 Task: Select Gifts. Add to cart, from Office Depot OfficeMax_x000D_
 for 3194 Cheshire Road, Bridgeport, Connecticut 06604, Cell Number 203-362-4243, following items : JBL TUNE 510BT On-Ear Wireless Headphones, BLK [SKU:7677482]_x000D_
 - 1, Hydragear 25 oz Roast Mug Large Navy [SKU:7893530]_x000D_
 - 1, Manna 22 oz Navigator Water Bottle Marble Pink [SKU:9300561]_x000D_
 - 1, Skullcandy True Wireless Earbuds Light Grey & Blue [SKU:7685499]_x000D_
 - 1, JLab® Audio Studio On-Ear Headphones, BLK, HASTUDIORBLK4 [SKU:9306951]_x000D_
 - 1
Action: Mouse moved to (756, 87)
Screenshot: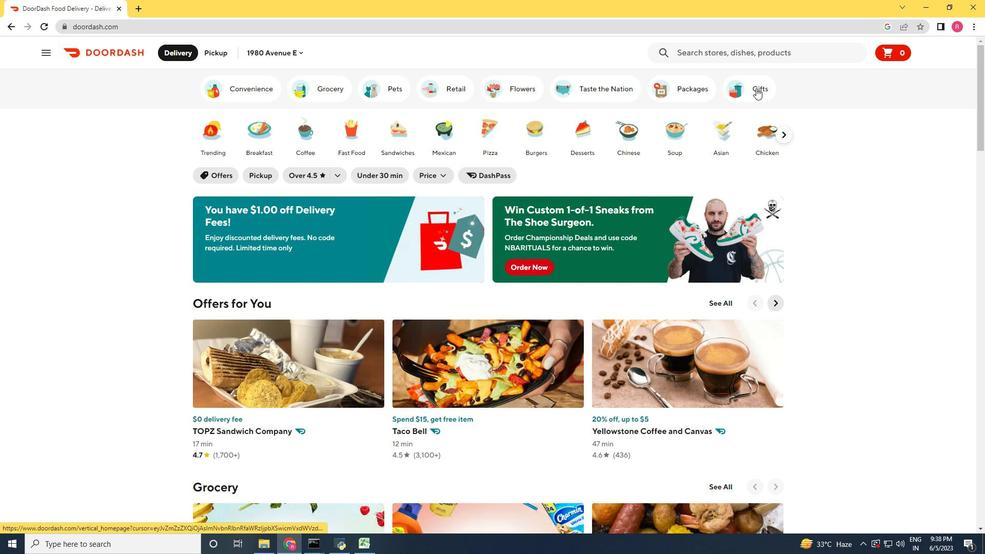 
Action: Mouse pressed left at (756, 87)
Screenshot: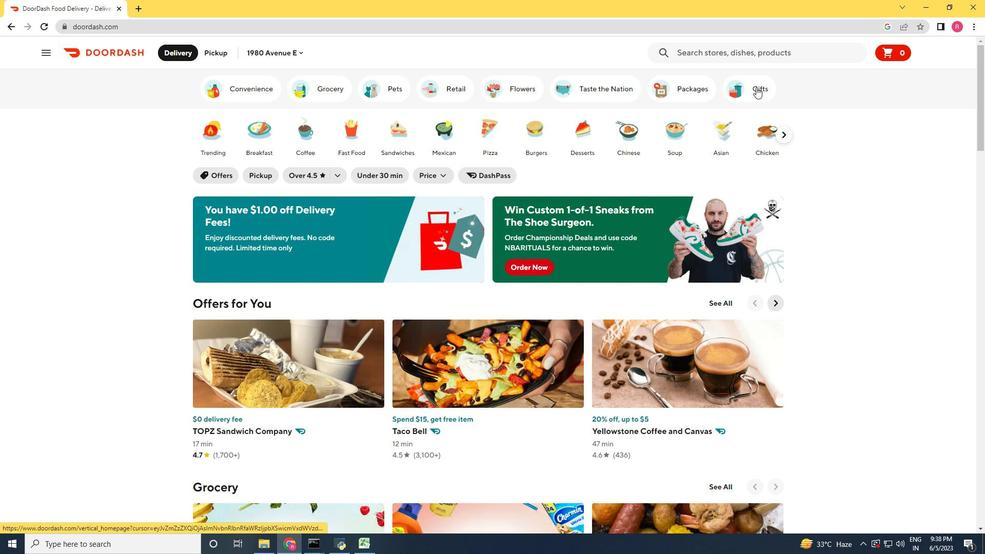 
Action: Mouse moved to (701, 52)
Screenshot: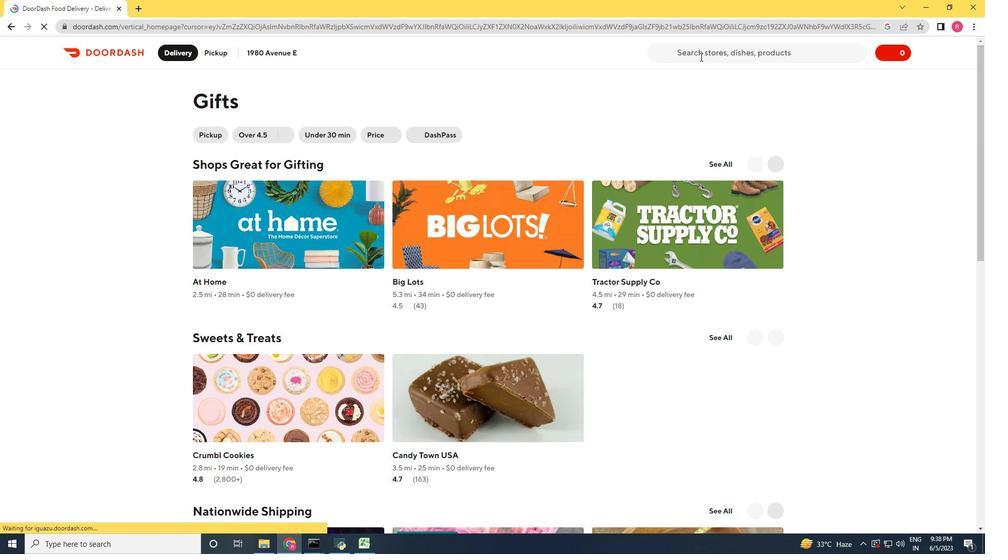 
Action: Mouse pressed left at (701, 52)
Screenshot: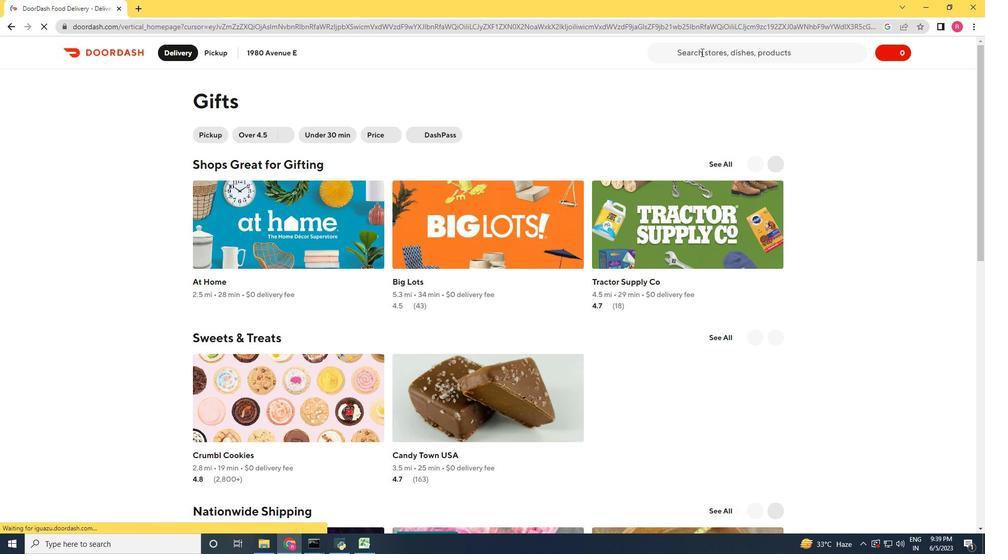 
Action: Mouse moved to (720, 103)
Screenshot: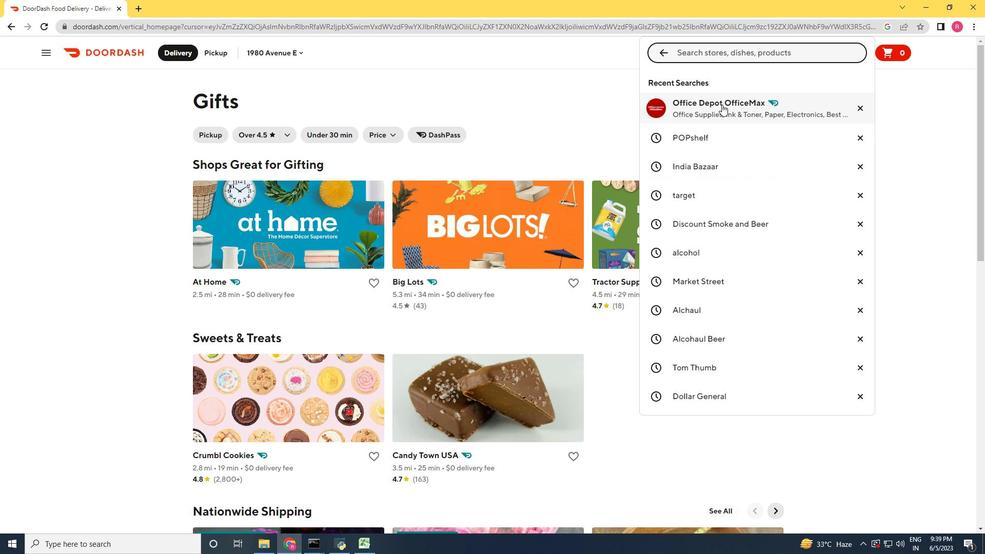 
Action: Mouse pressed left at (720, 103)
Screenshot: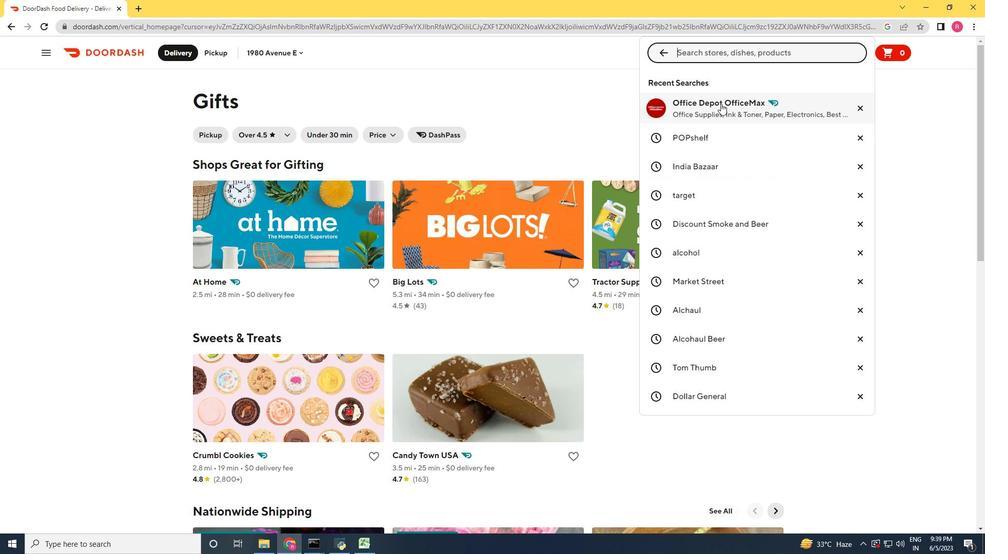 
Action: Mouse moved to (364, 94)
Screenshot: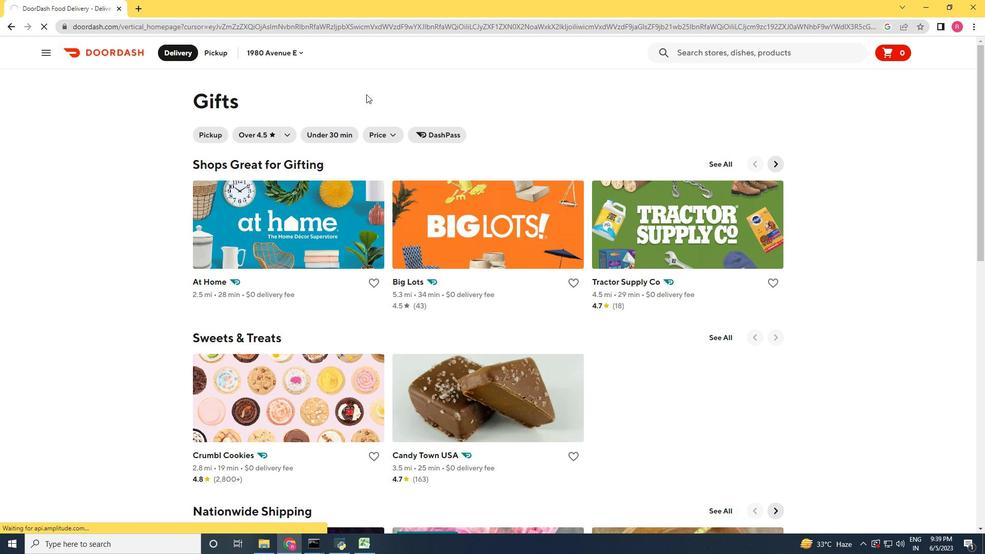 
Action: Mouse scrolled (364, 95) with delta (0, 0)
Screenshot: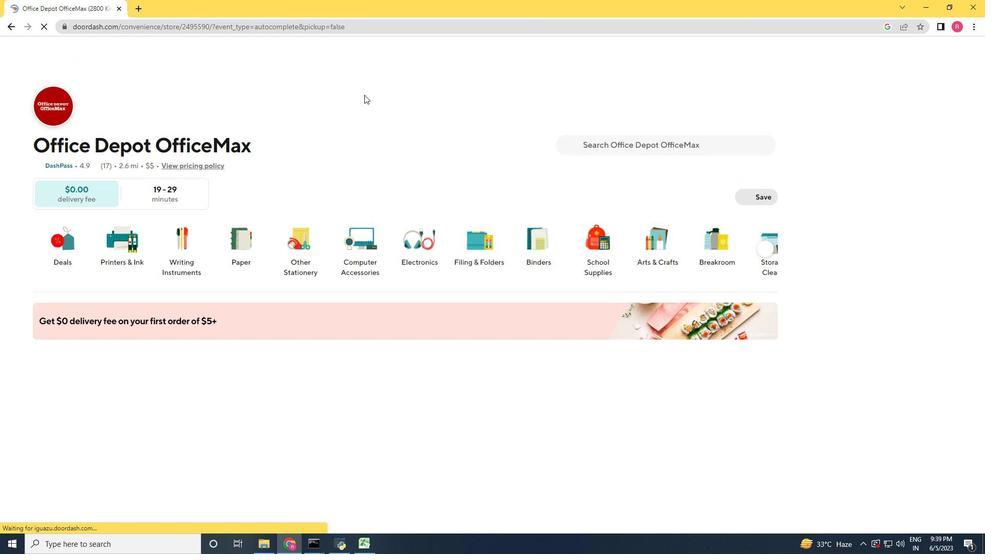 
Action: Mouse scrolled (364, 95) with delta (0, 0)
Screenshot: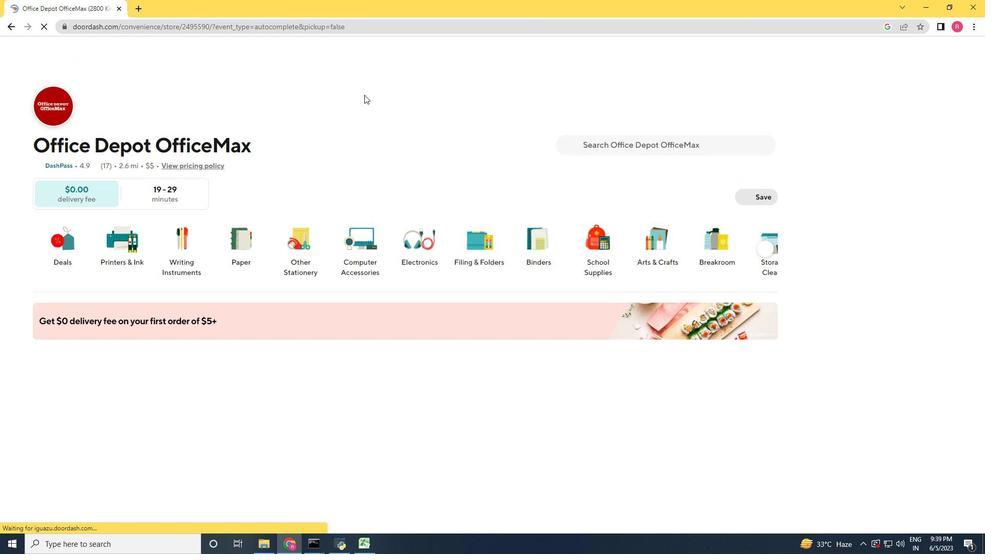 
Action: Mouse scrolled (364, 95) with delta (0, 0)
Screenshot: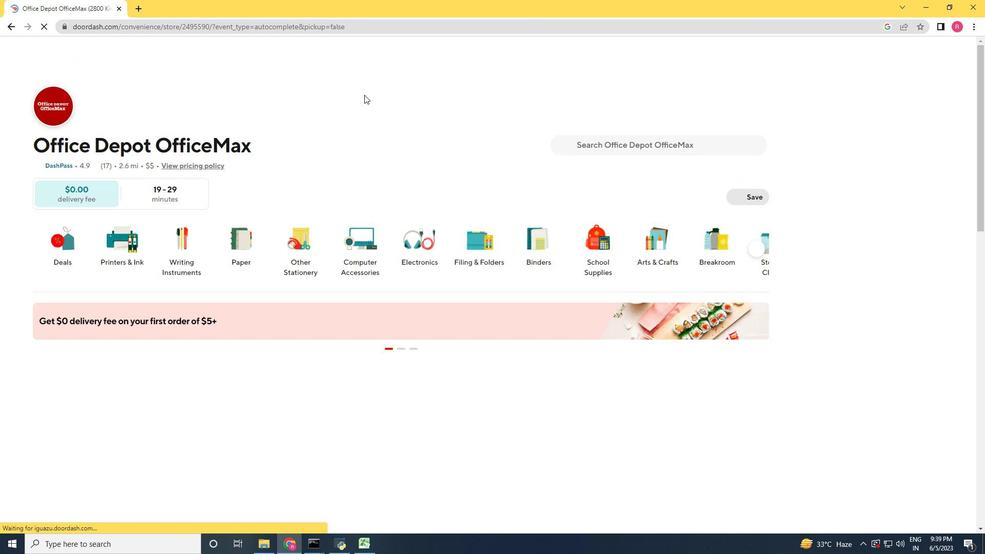 
Action: Mouse scrolled (364, 95) with delta (0, 0)
Screenshot: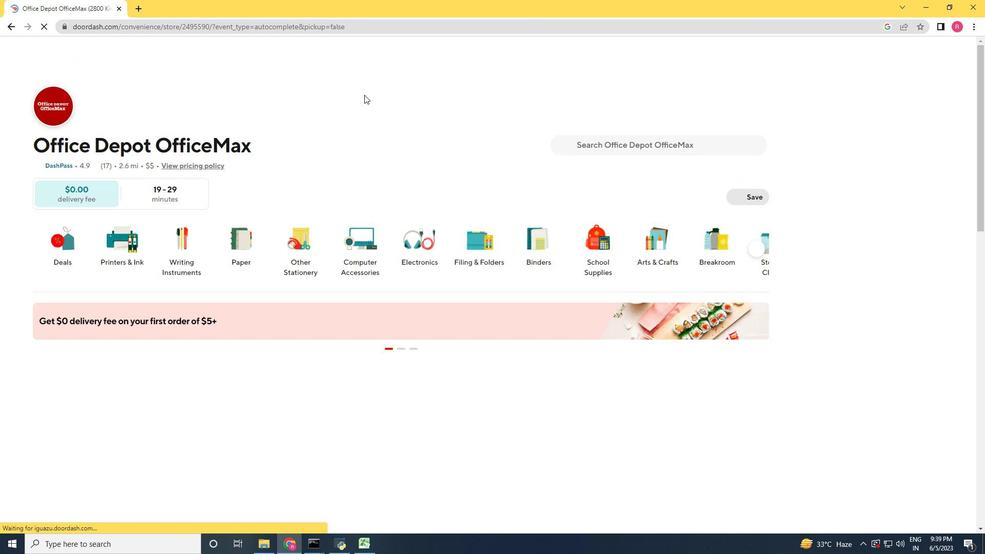 
Action: Mouse scrolled (364, 95) with delta (0, 0)
Screenshot: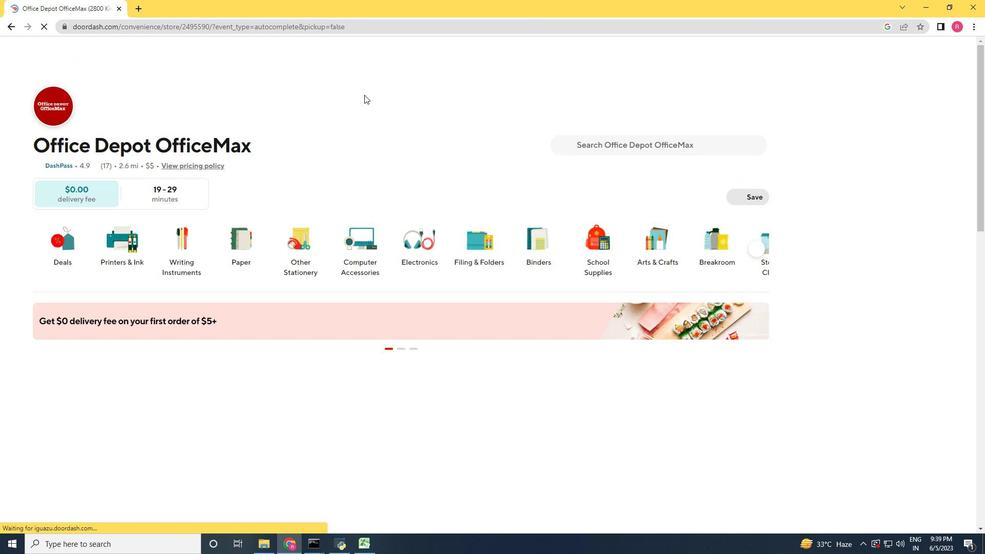 
Action: Mouse scrolled (364, 95) with delta (0, 0)
Screenshot: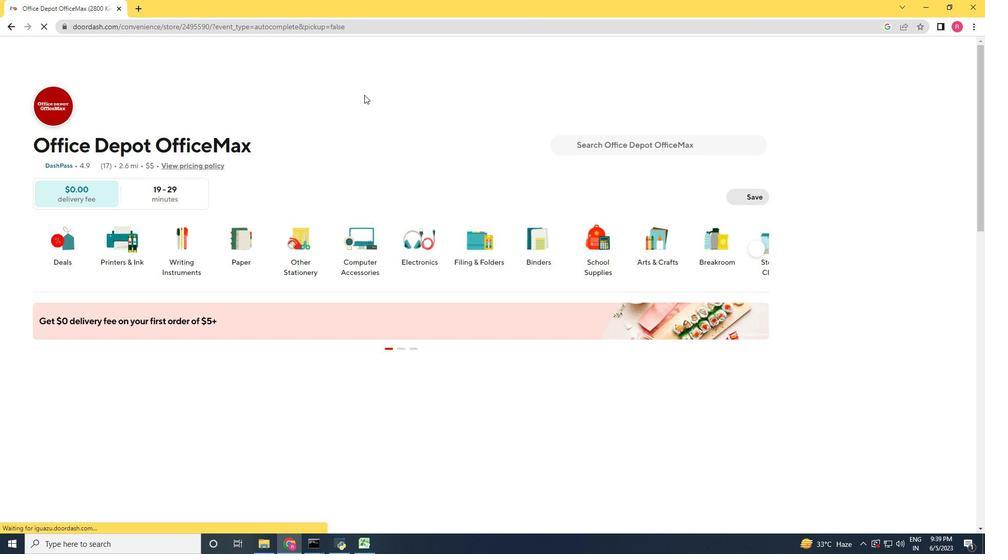 
Action: Mouse scrolled (364, 95) with delta (0, 0)
Screenshot: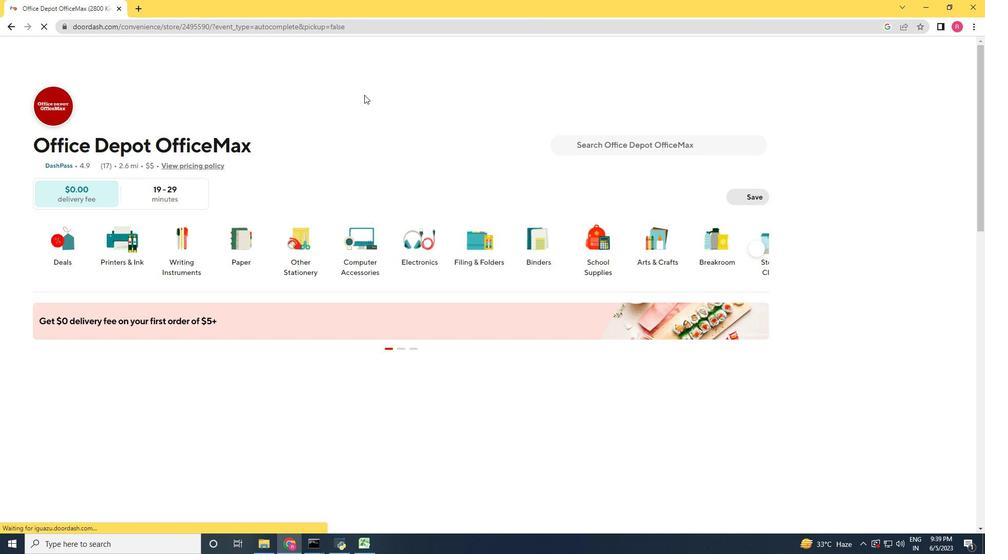 
Action: Mouse scrolled (364, 95) with delta (0, 0)
Screenshot: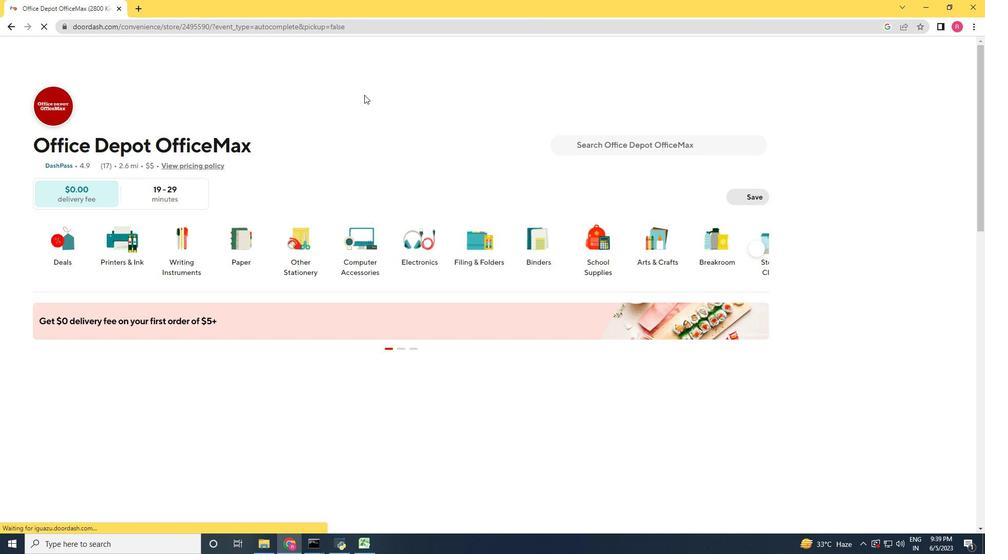 
Action: Mouse scrolled (364, 95) with delta (0, 0)
Screenshot: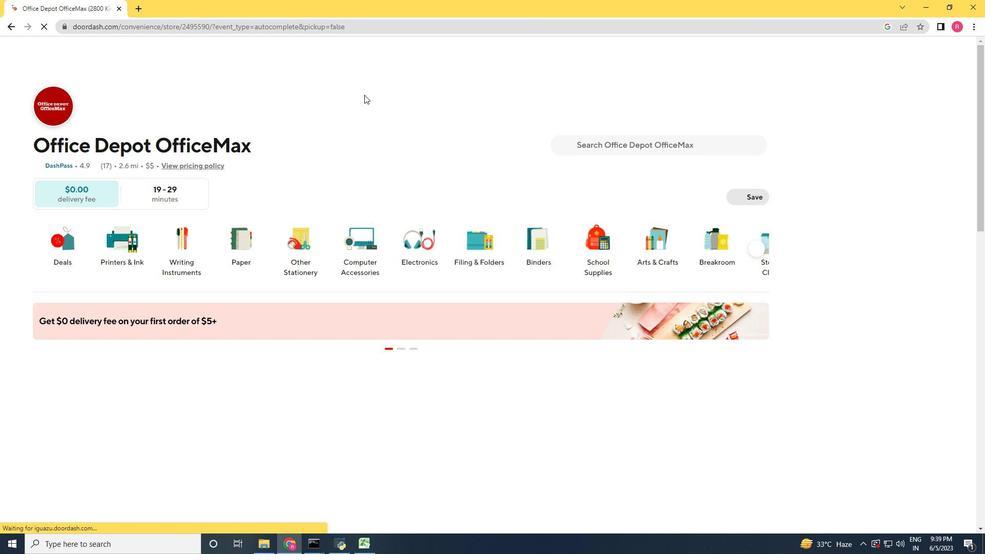 
Action: Mouse moved to (364, 94)
Screenshot: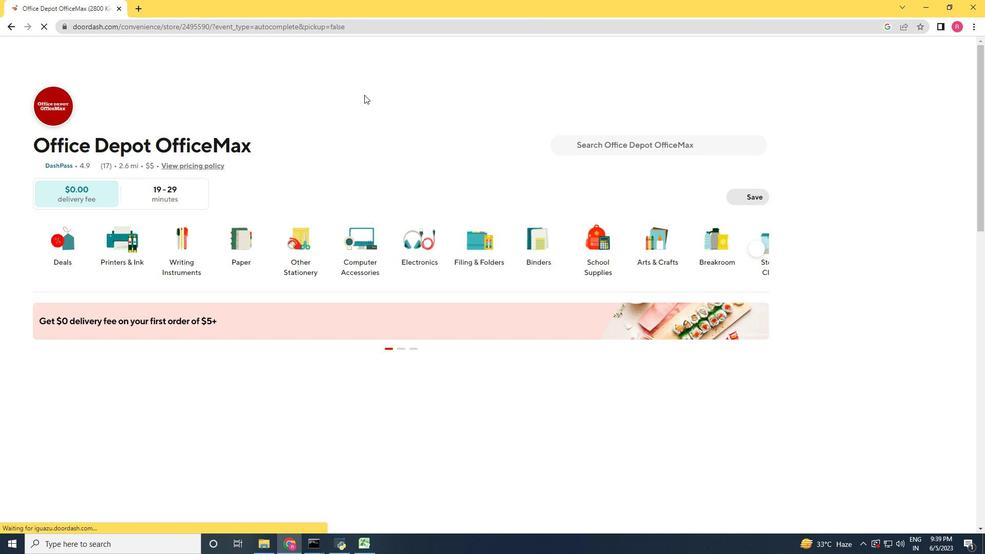 
Action: Mouse scrolled (364, 95) with delta (0, 0)
Screenshot: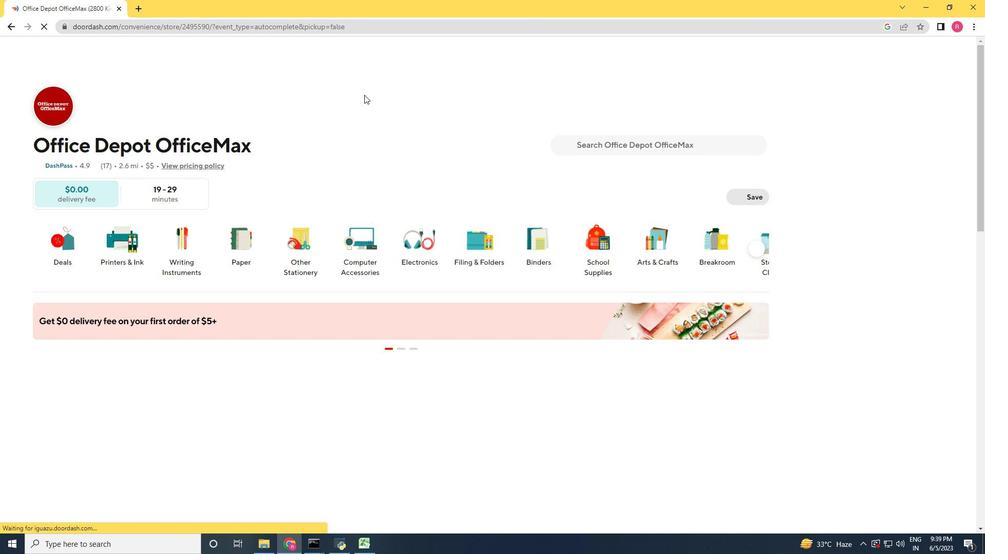 
Action: Mouse scrolled (364, 95) with delta (0, 0)
Screenshot: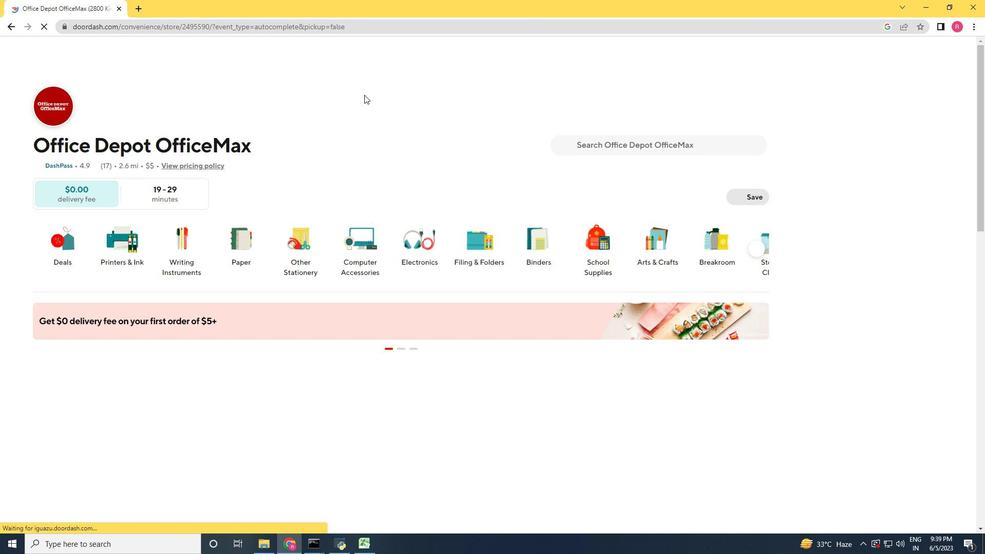 
Action: Mouse scrolled (364, 95) with delta (0, 0)
Screenshot: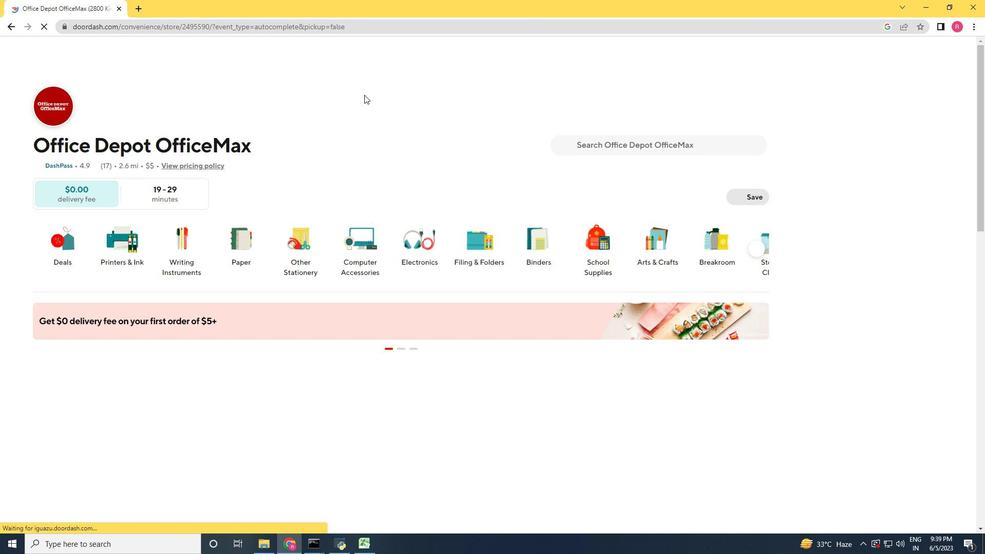 
Action: Mouse scrolled (364, 95) with delta (0, 0)
Screenshot: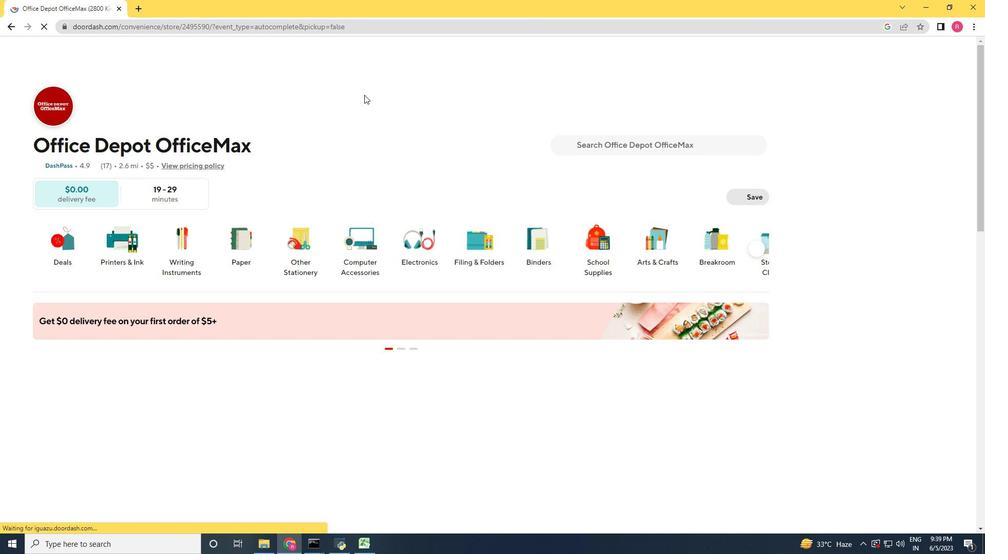 
Action: Mouse moved to (218, 52)
Screenshot: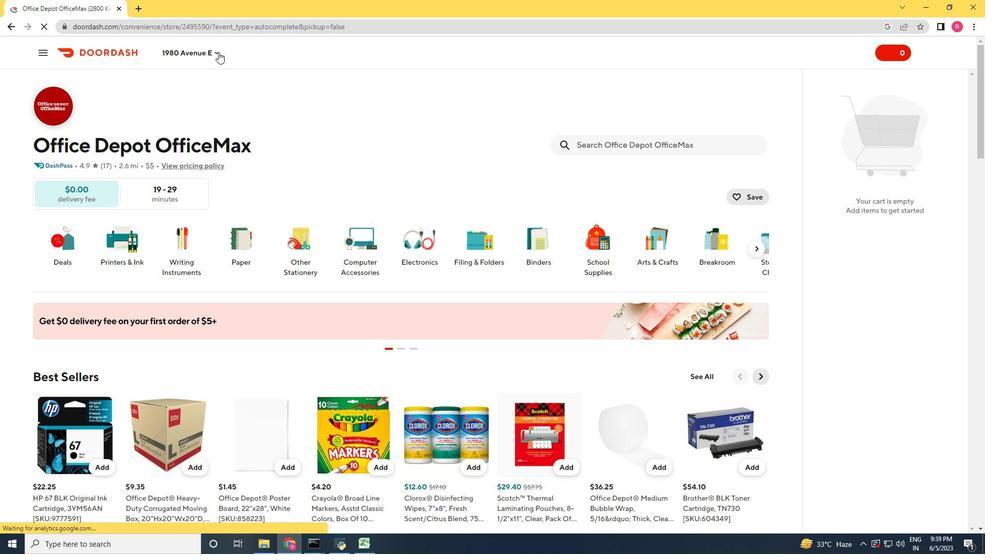 
Action: Mouse pressed left at (218, 52)
Screenshot: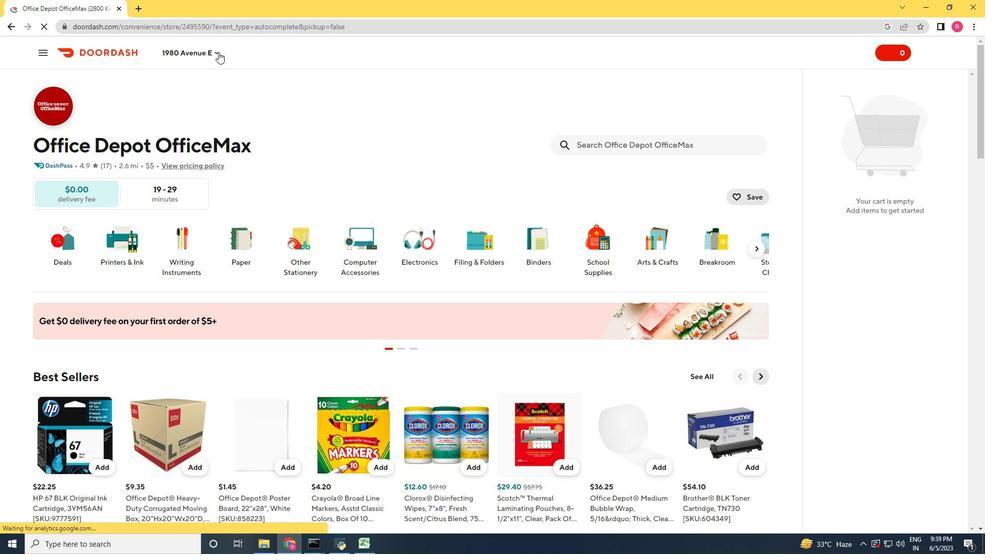 
Action: Mouse moved to (228, 90)
Screenshot: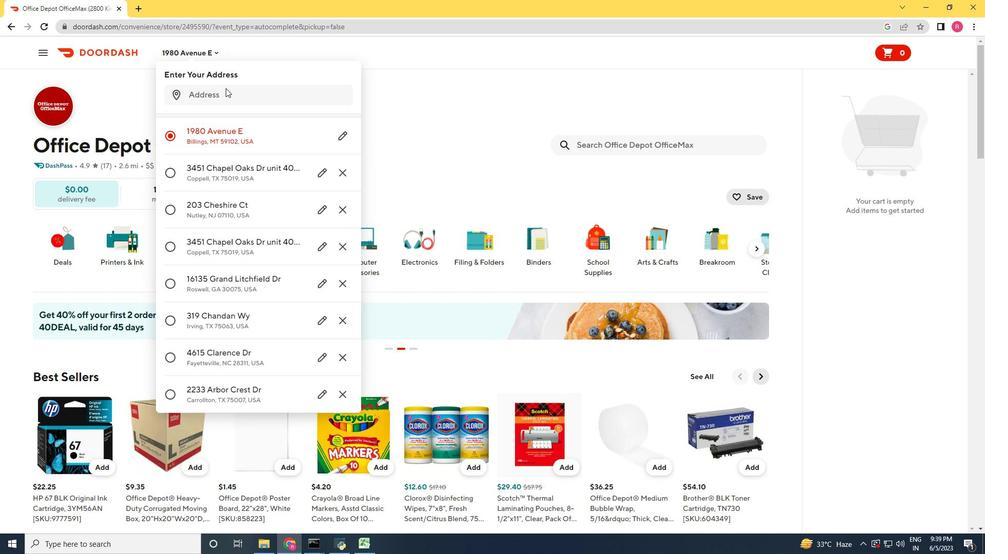 
Action: Mouse pressed left at (228, 90)
Screenshot: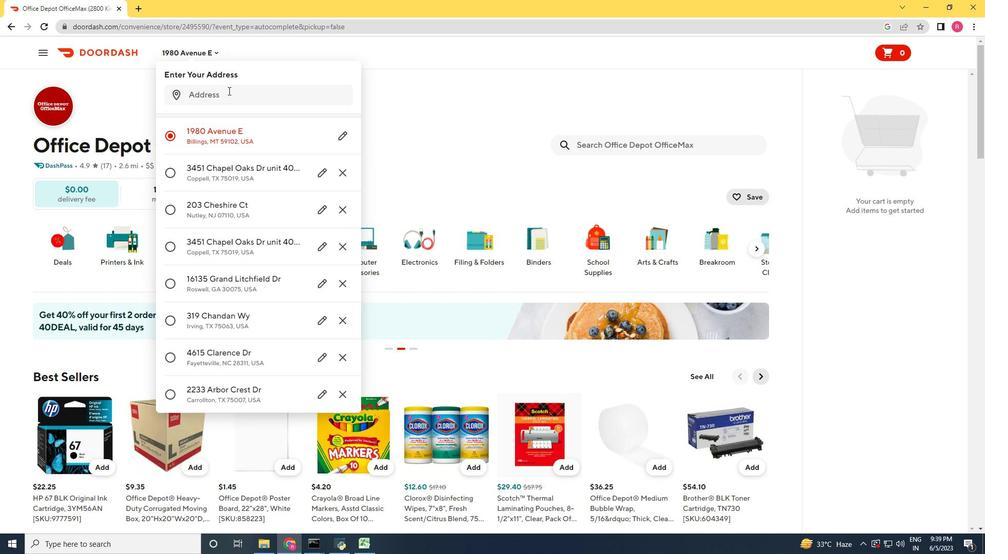 
Action: Key pressed 3194<Key.space><Key.shift_r>Cheshire<Key.space><Key.shift_r>Road<Key.space><Key.shift_r>Bridgeport<Key.space><Key.backspace>,<Key.space><Key.shift_r>Connee<Key.backspace>cticut<Key.space>06604<Key.enter>
Screenshot: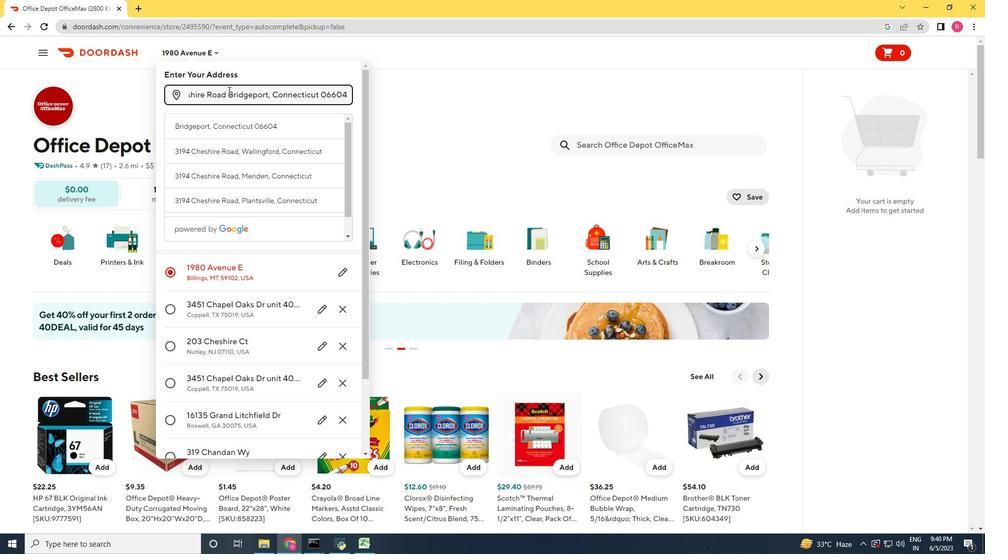 
Action: Mouse moved to (301, 435)
Screenshot: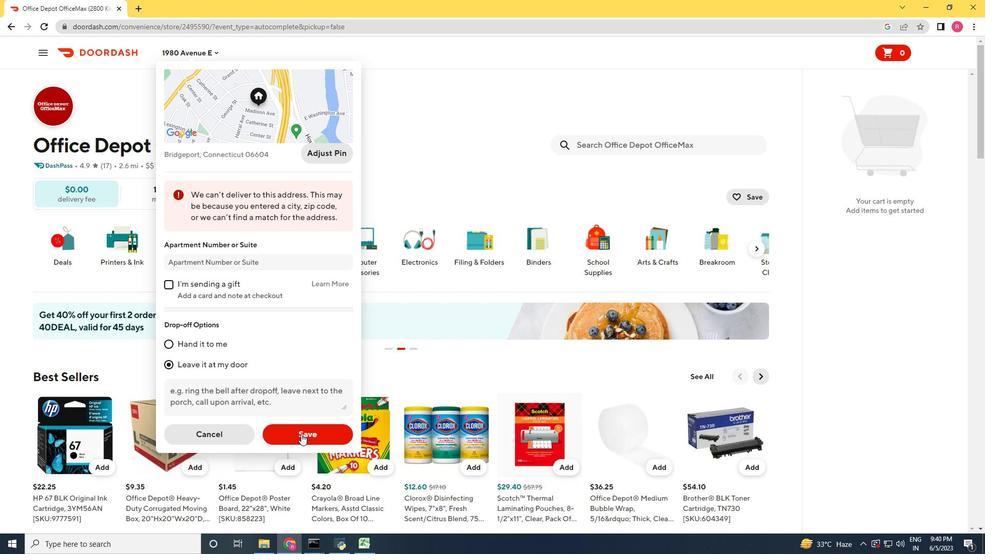 
Action: Mouse pressed left at (301, 435)
Screenshot: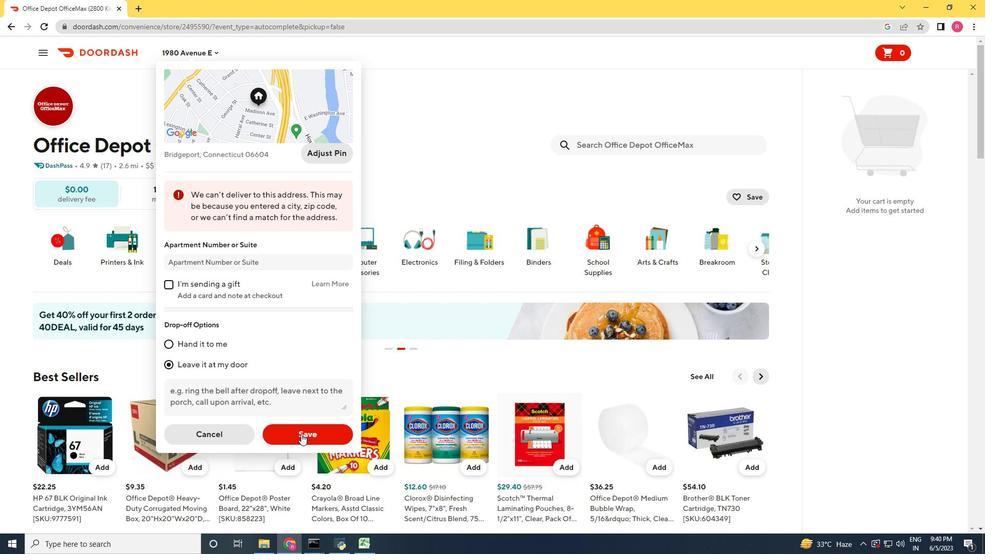 
Action: Mouse moved to (588, 144)
Screenshot: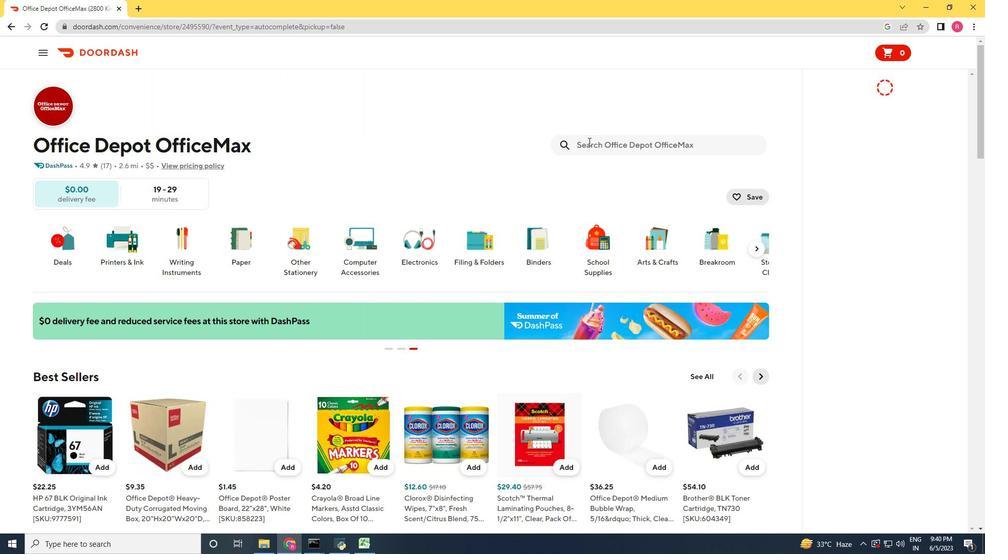 
Action: Mouse pressed left at (588, 144)
Screenshot: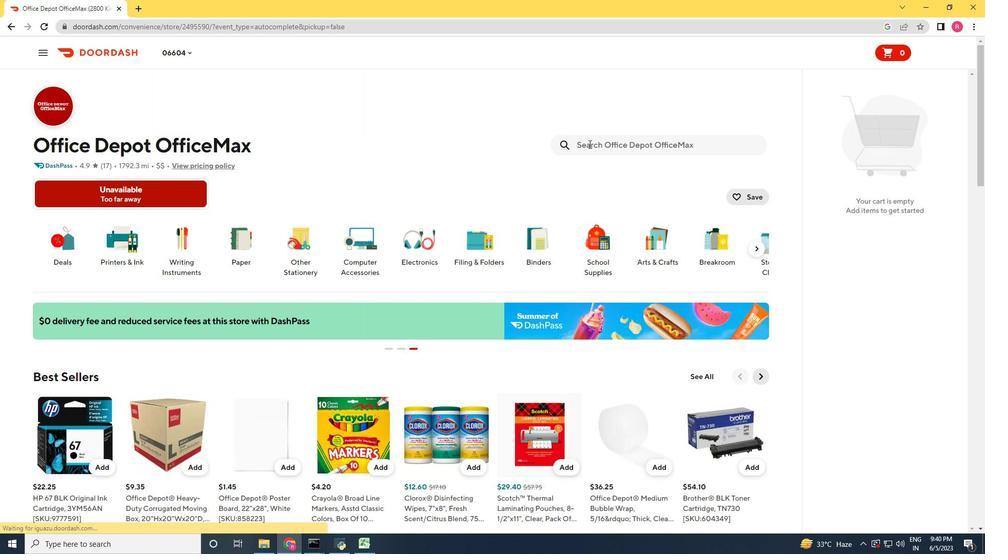 
Action: Mouse moved to (600, 143)
Screenshot: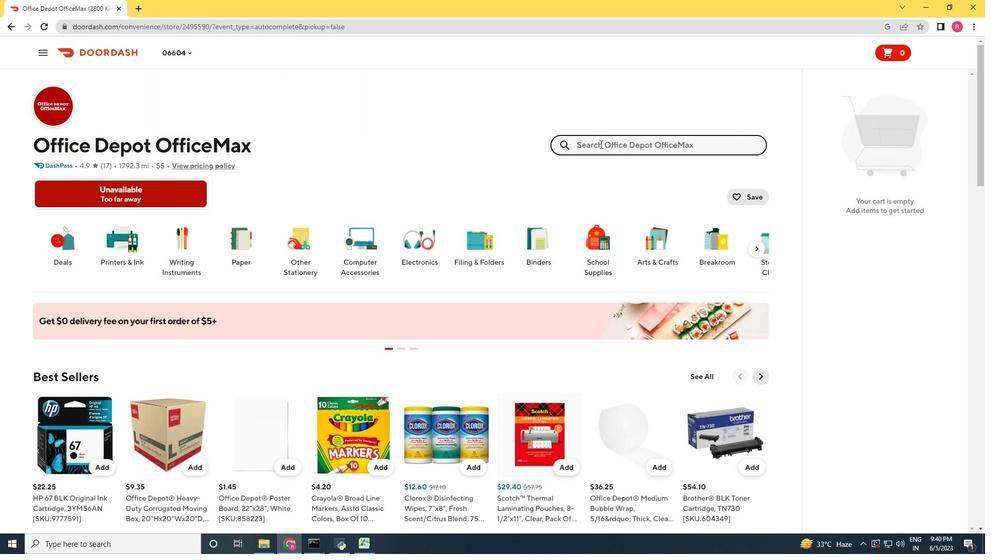 
Action: Mouse pressed left at (600, 143)
Screenshot: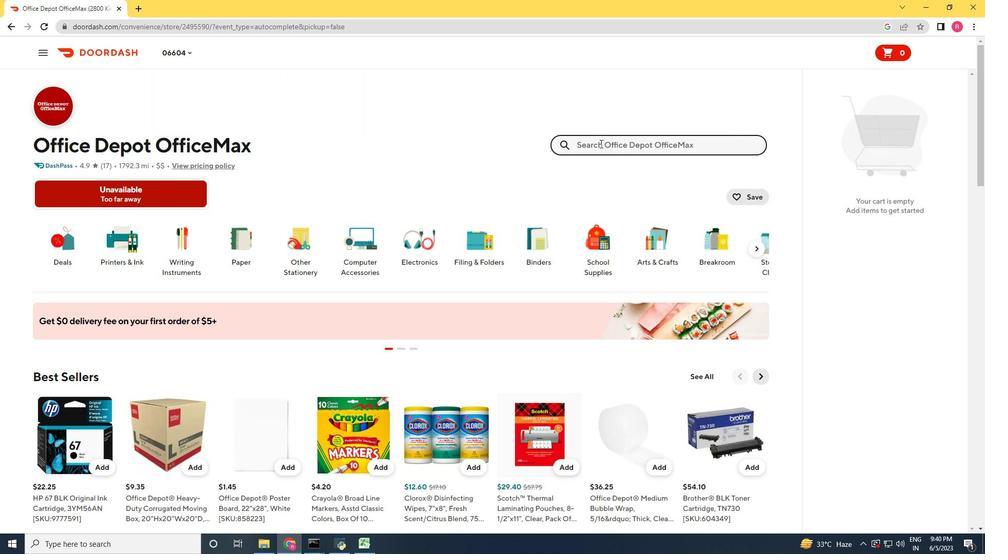 
Action: Mouse moved to (473, 225)
Screenshot: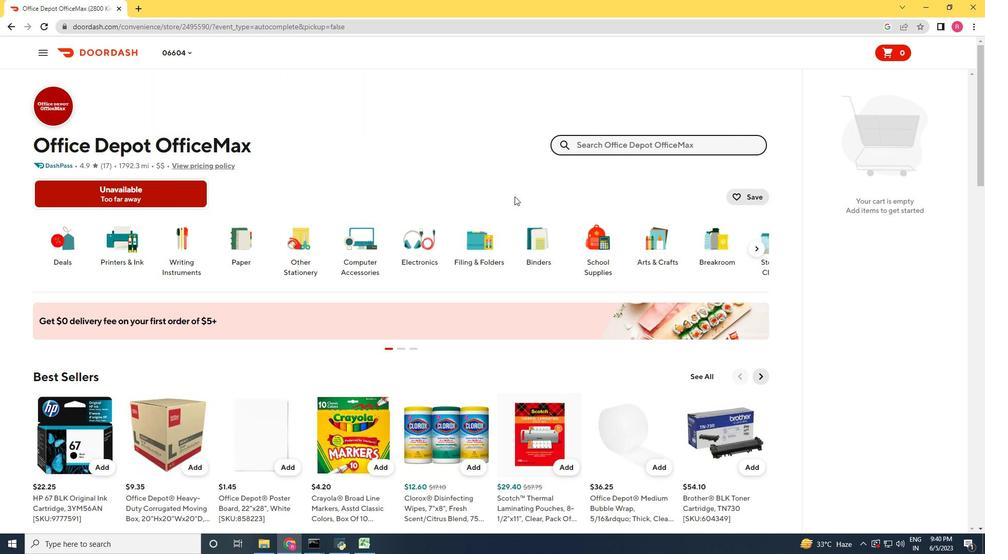 
Action: Key pressed <Key.shift_r><Key.shift_r><Key.shift_r><Key.shift_r>J<Key.shift_r>B<Key.shift_r><Key.shift_r><Key.shift_r><Key.shift_r><Key.shift_r><Key.shift_r><Key.shift_r><Key.shift_r><Key.shift_r><Key.shift_r><Key.shift_r><Key.shift_r><Key.shift_r><Key.shift_r><Key.shift_r><Key.shift_r><Key.shift_r>L<Key.space><Key.shift_r><Key.shift_r><Key.shift_r><Key.shift_r>TUNE<Key.space>510<Key.shift_r>Bt<Key.backspace><Key.shift_r>T<Key.space><Key.shift_r>ON<Key.backspace>n<Key.space><Key.backspace>-<Key.space><Key.shift_r><Key.shift_r><Key.shift_r>Ear<Key.space><Key.shift_r>Wireless<Key.space><Key.shift_r><Key.shift_r><Key.shift_r><Key.shift_r><Key.shift_r>Headphones,<Key.space><Key.shift_r><Key.shift_r><Key.shift_r><Key.shift_r><Key.shift_r><Key.shift_r><Key.shift_r><Key.shift_r>B<Key.shift_r>L<Key.shift_r>K<Key.shift_r><Key.shift_r><Key.shift_r><Key.shift_r><Key.shift_r><Key.shift_r><Key.shift_r><Key.shift_r><Key.shift_r><Key.shift_r><Key.shift_r><Key.shift_r><Key.shift_r><Key.shift_r>{<Key.backspace>[<Key.shift_r>S<Key.shift_r>K<Key.shift_r>U<Key.shift_r><Key.shift_r><Key.shift_r><Key.shift_r><Key.shift_r><Key.shift_r><Key.shift_r><Key.shift_r><Key.shift_r><Key.shift_r><Key.shift_r><Key.shift_r><Key.shift_r><Key.shift_r><Key.shift_r><Key.shift_r>:76<Key.backspace>8<Key.backspace>677482<Key.shift_r><Key.shift_r><Key.shift_r><Key.shift_r><Key.shift_r><Key.shift_r><Key.shift_r><Key.shift_r><Key.shift_r><Key.shift_r><Key.shift_r>}<Key.backspace>]<Key.enter>
Screenshot: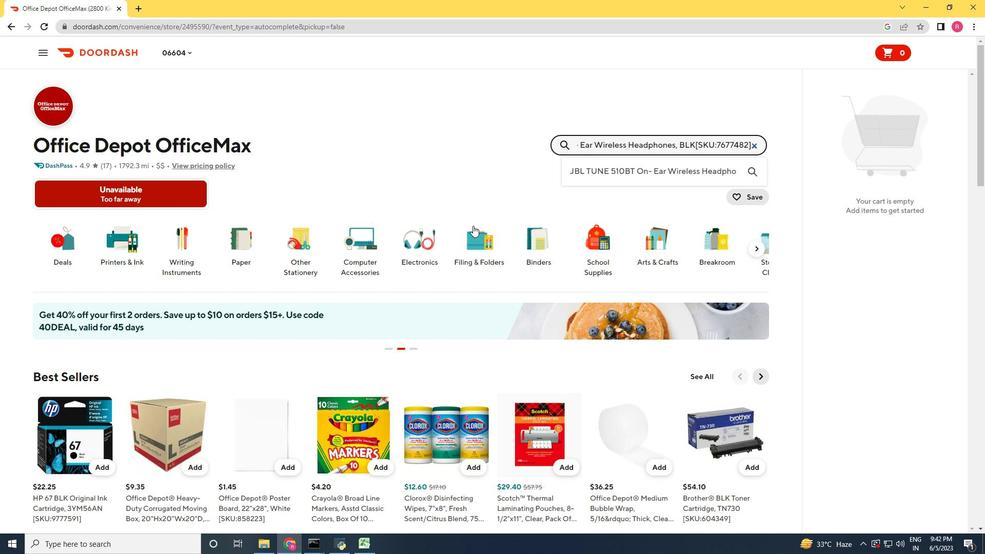 
Action: Mouse moved to (93, 284)
Screenshot: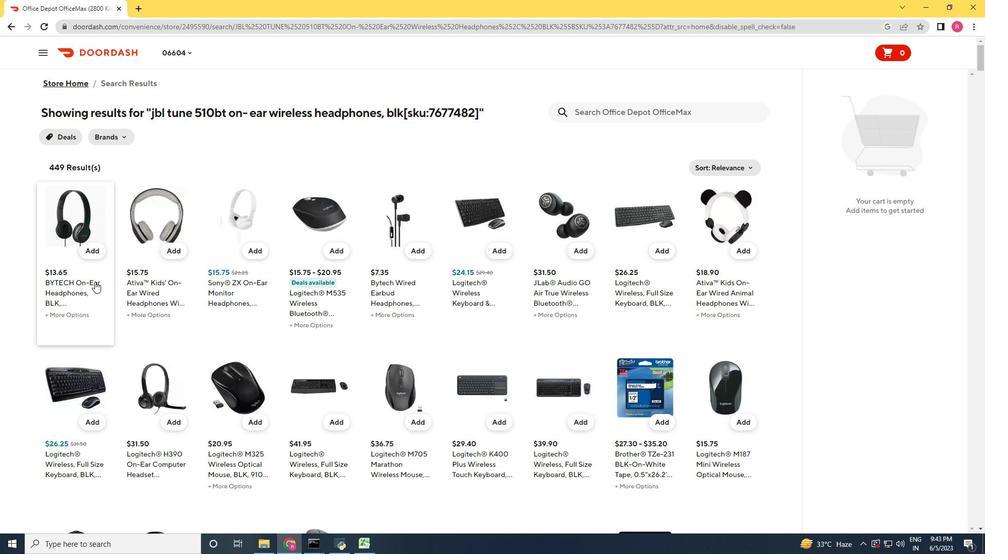 
Action: Mouse pressed left at (93, 284)
Screenshot: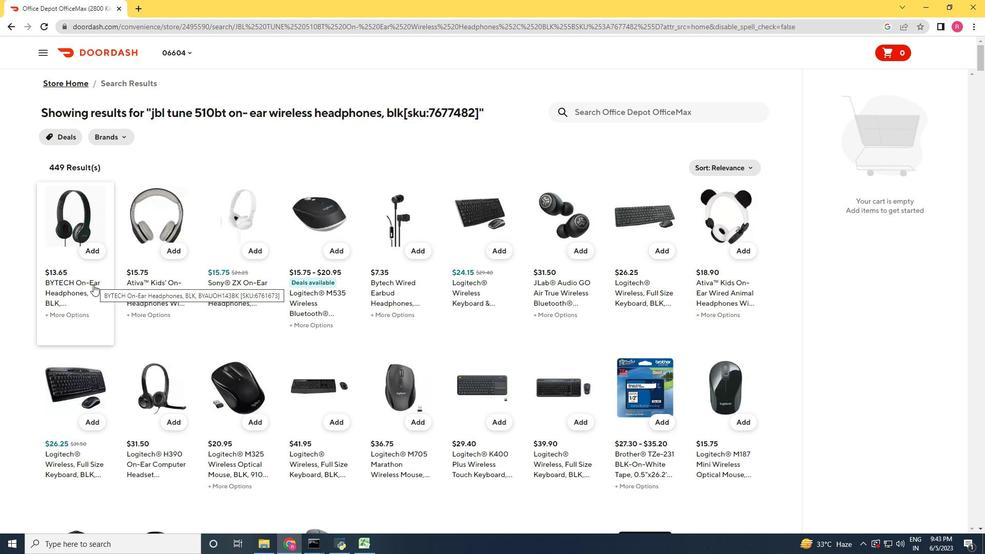 
Action: Mouse moved to (240, 60)
Screenshot: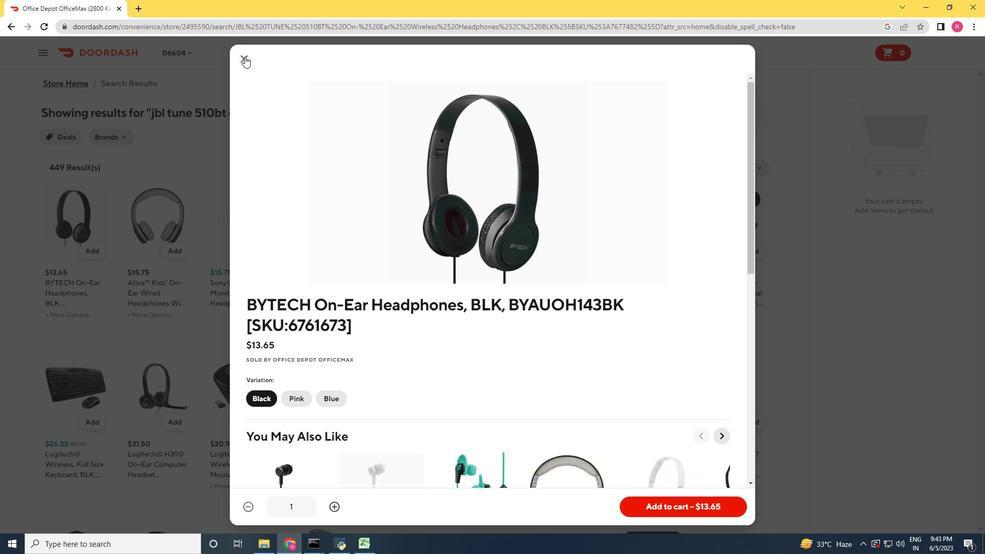 
Action: Mouse pressed left at (240, 60)
Screenshot: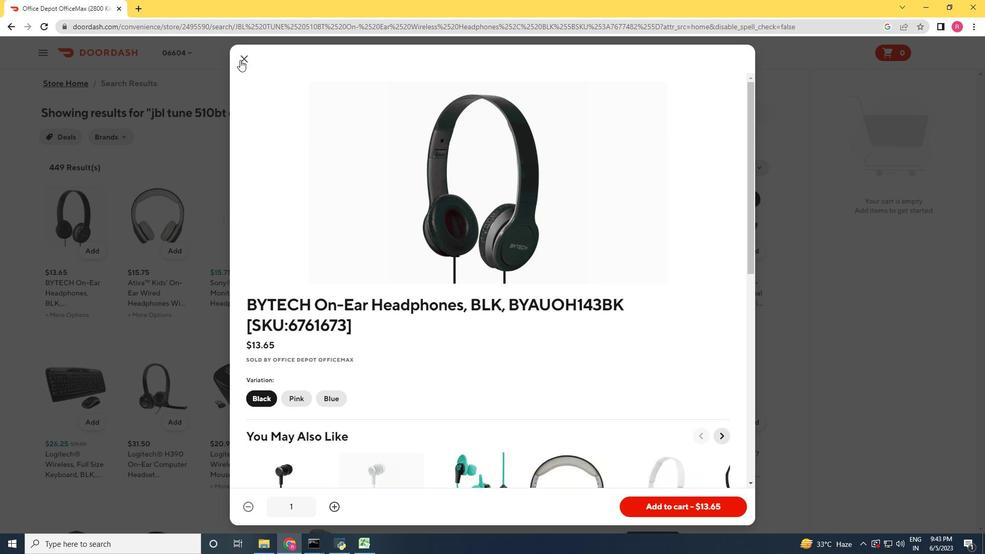 
Action: Mouse moved to (616, 107)
Screenshot: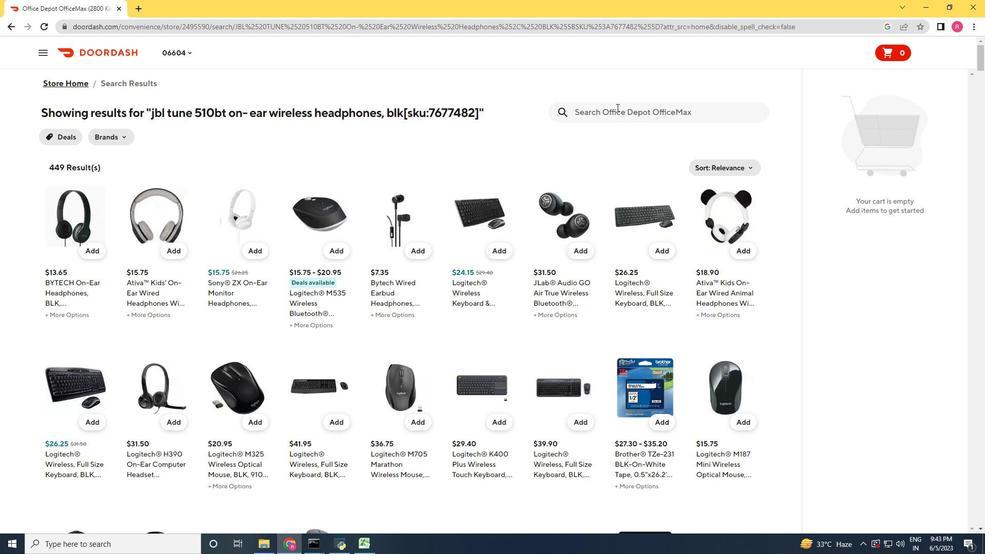 
Action: Mouse pressed left at (616, 107)
Screenshot: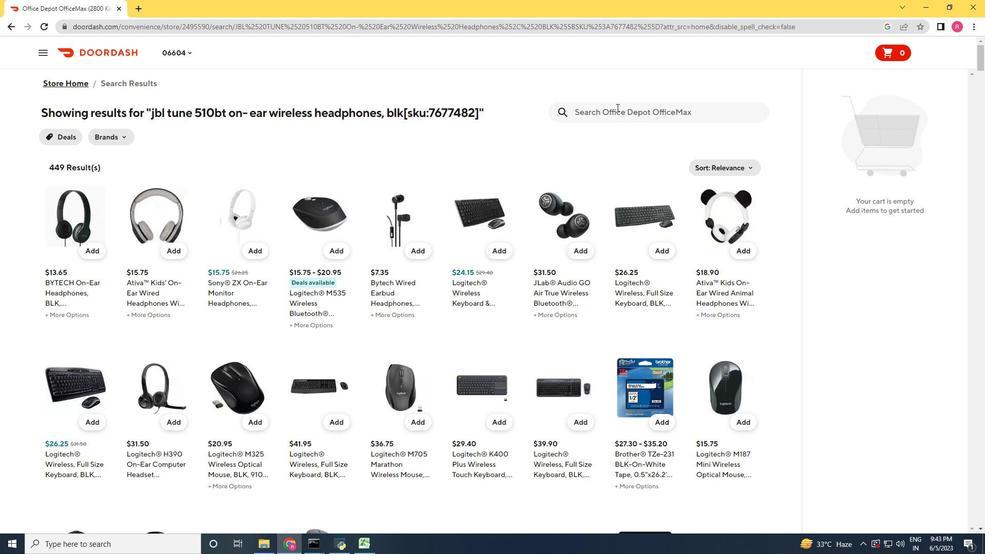 
Action: Mouse moved to (569, 133)
Screenshot: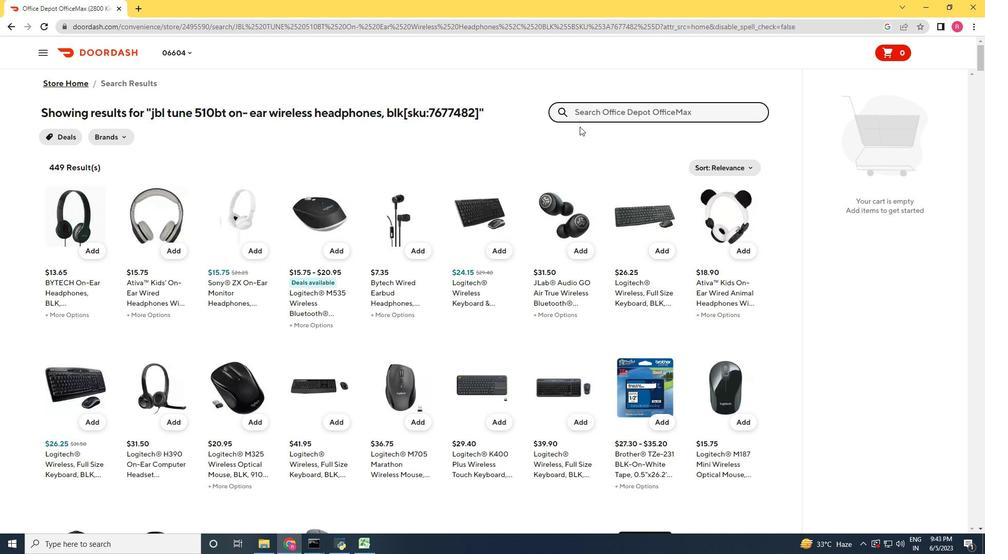 
Action: Key pressed <Key.shift_r><Key.shift_r><Key.shift_r><Key.shift_r><Key.shift_r><Key.shift_r><Key.shift_r><Key.shift_r><Key.shift_r><Key.shift_r><Key.shift_r><Key.shift_r><Key.shift_r><Key.shift_r><Key.shift_r><Key.shift_r><Key.shift_r><Key.shift_r><Key.shift_r><Key.shift_r><Key.shift_r><Key.shift_r>Hydragear<Key.space>25<Key.space>oz<Key.space><Key.shift_r>Roast<Key.space><Key.shift_r>Mug<Key.space><Key.shift_r>Large<Key.space><Key.shift_r>Navy<Key.space>[<Key.shift_r>S<Key.shift_r>K<Key.shift_r>U<Key.menu><Key.shift_r>
Screenshot: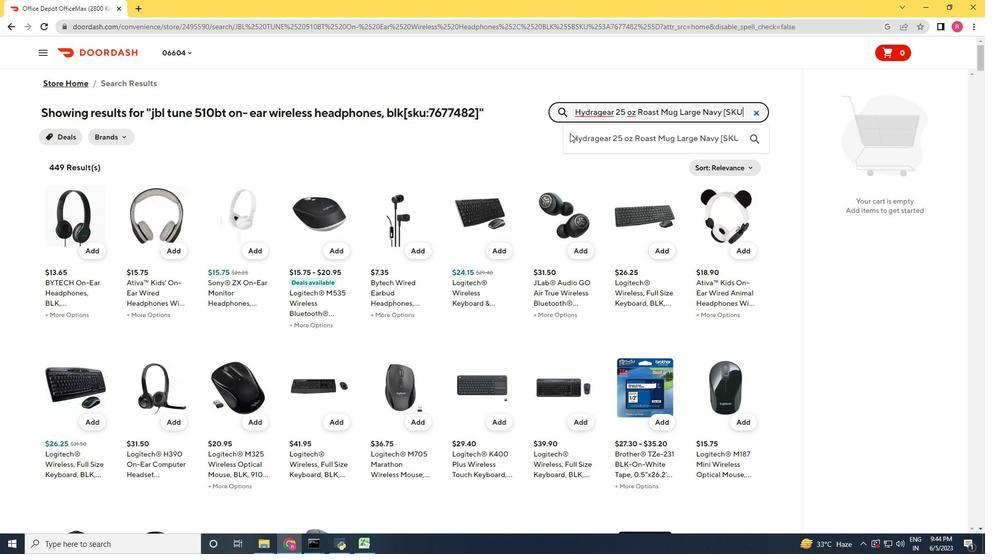
Action: Mouse moved to (746, 105)
Screenshot: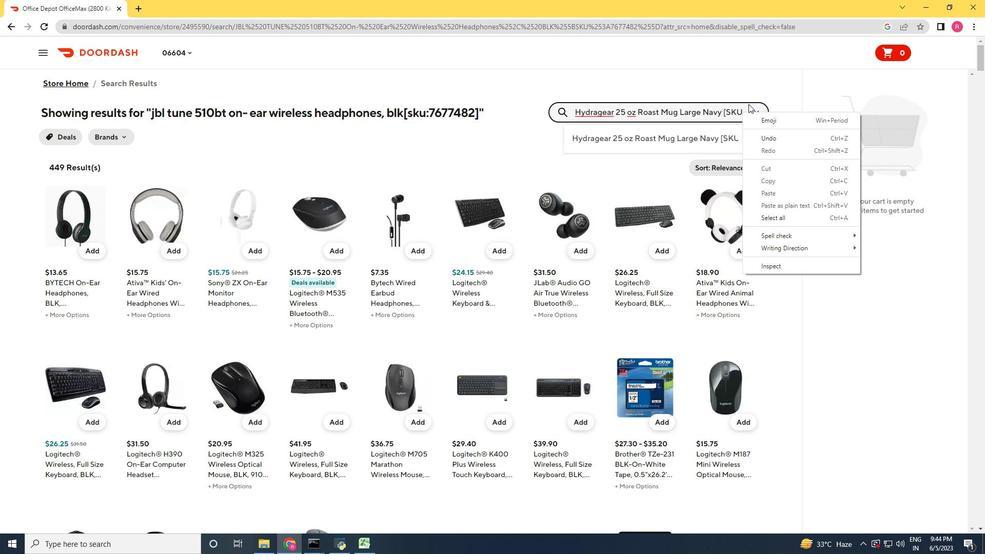 
Action: Mouse pressed left at (746, 105)
Screenshot: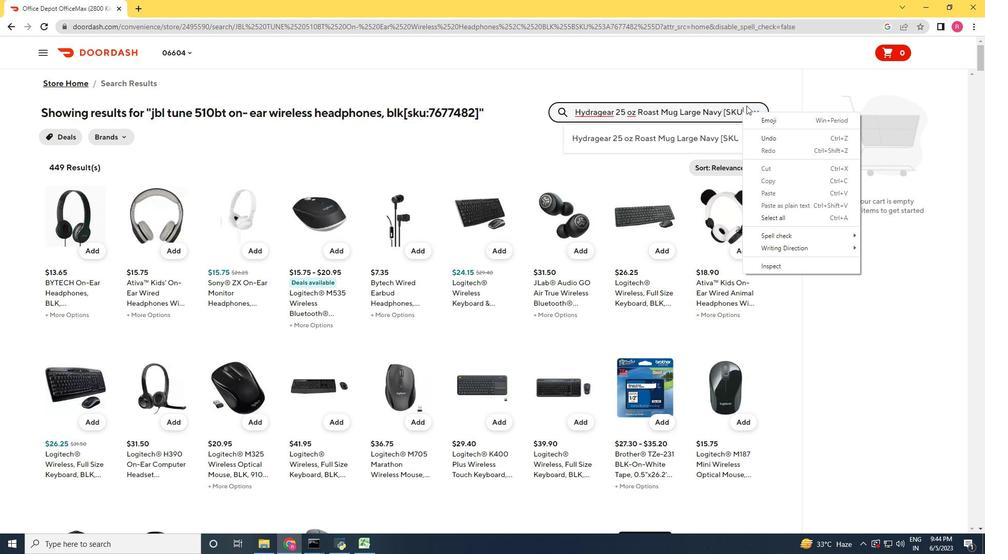 
Action: Mouse moved to (704, 139)
Screenshot: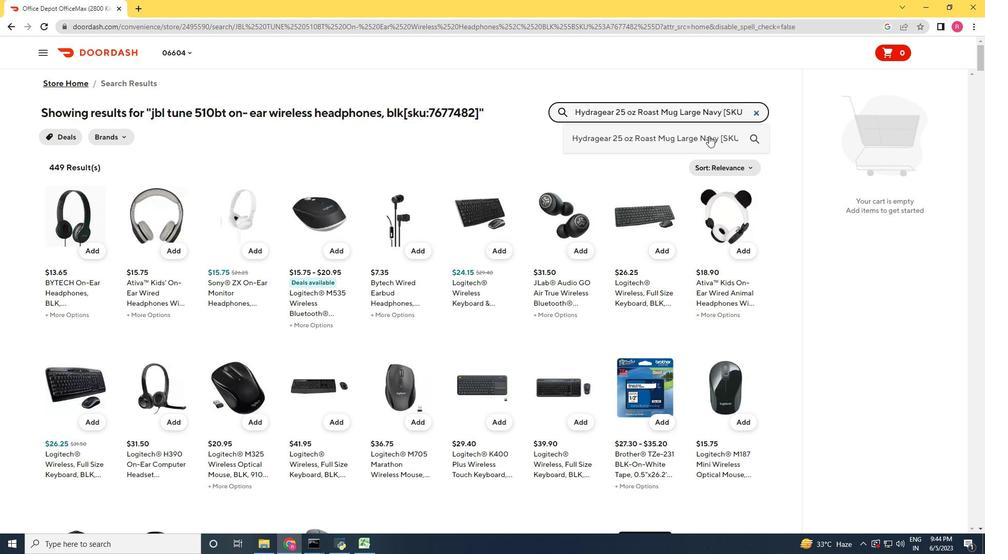 
Action: Key pressed <Key.shift_r>:7893530]<Key.enter>
Screenshot: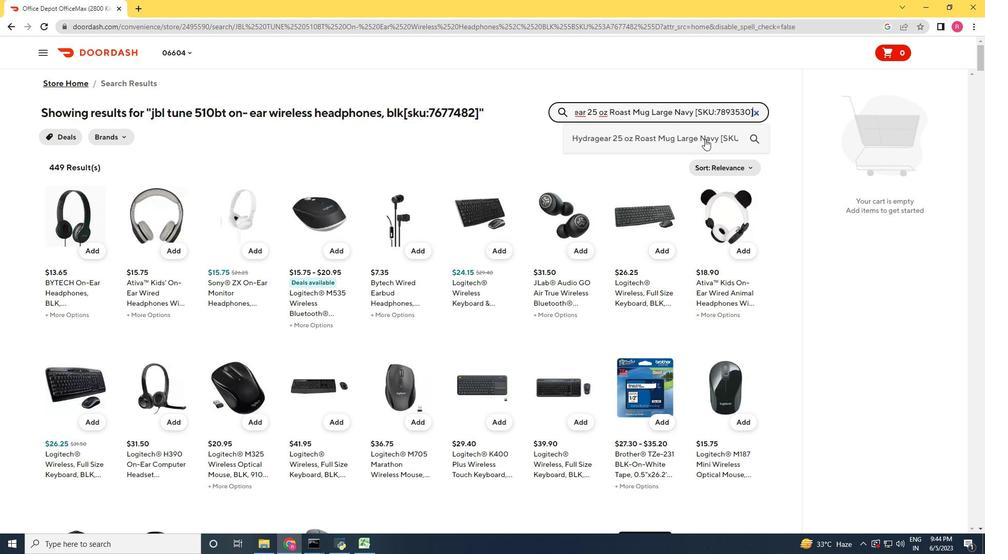 
Action: Mouse moved to (107, 285)
Screenshot: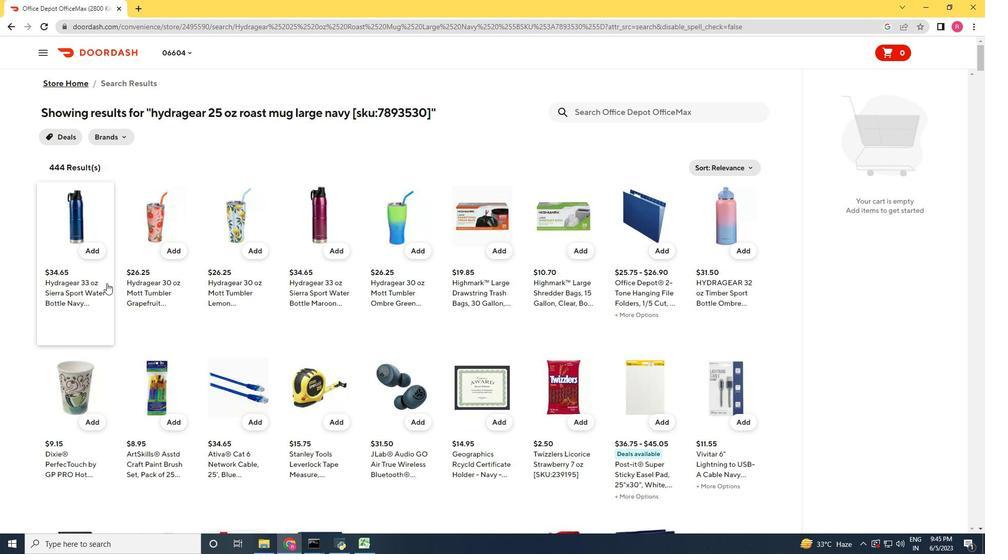 
Action: Mouse pressed left at (107, 285)
Screenshot: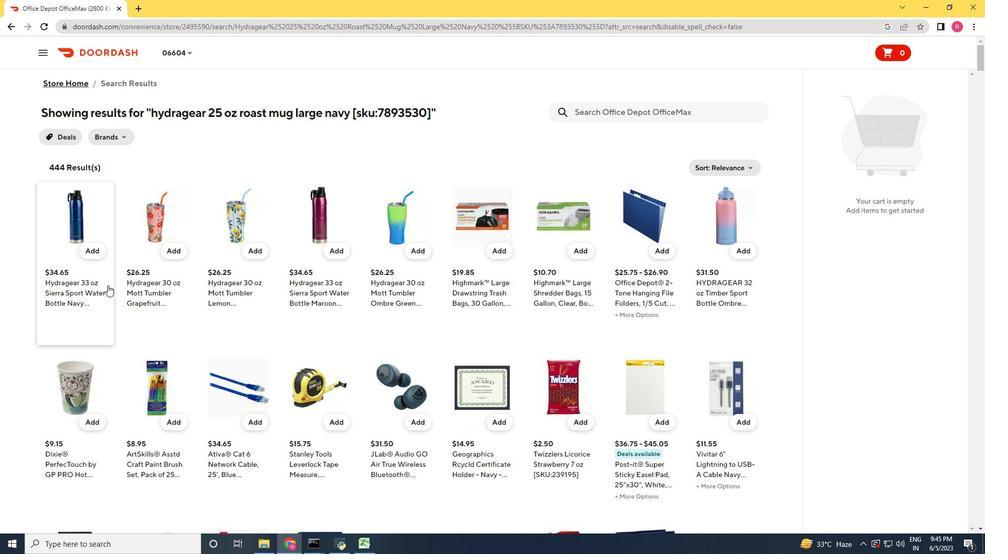 
Action: Mouse moved to (246, 60)
Screenshot: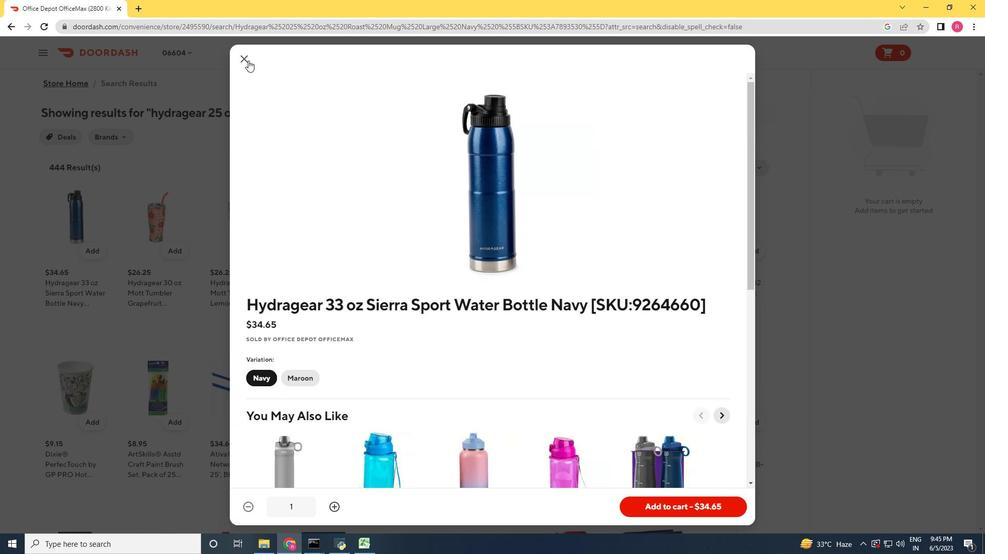 
Action: Mouse pressed left at (246, 60)
Screenshot: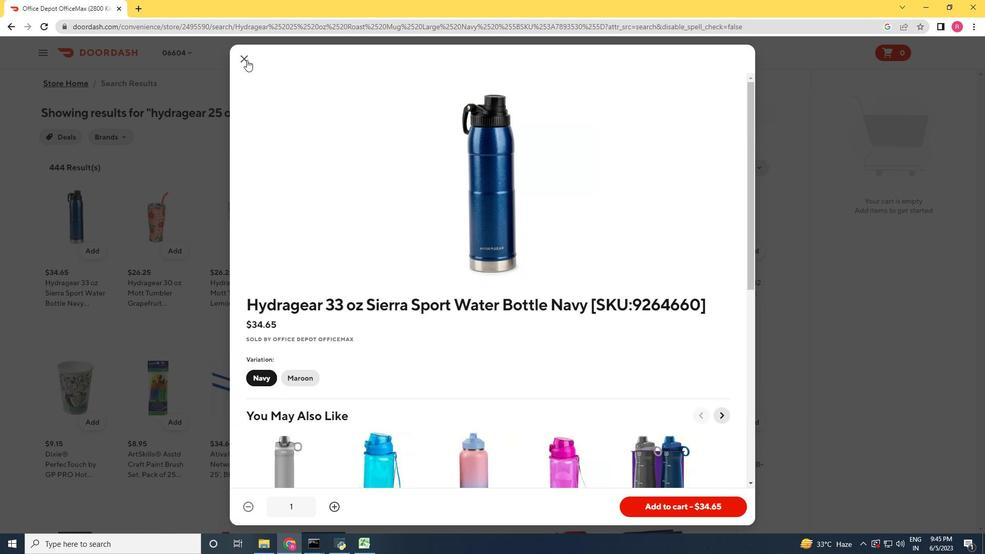 
Action: Mouse moved to (588, 112)
Screenshot: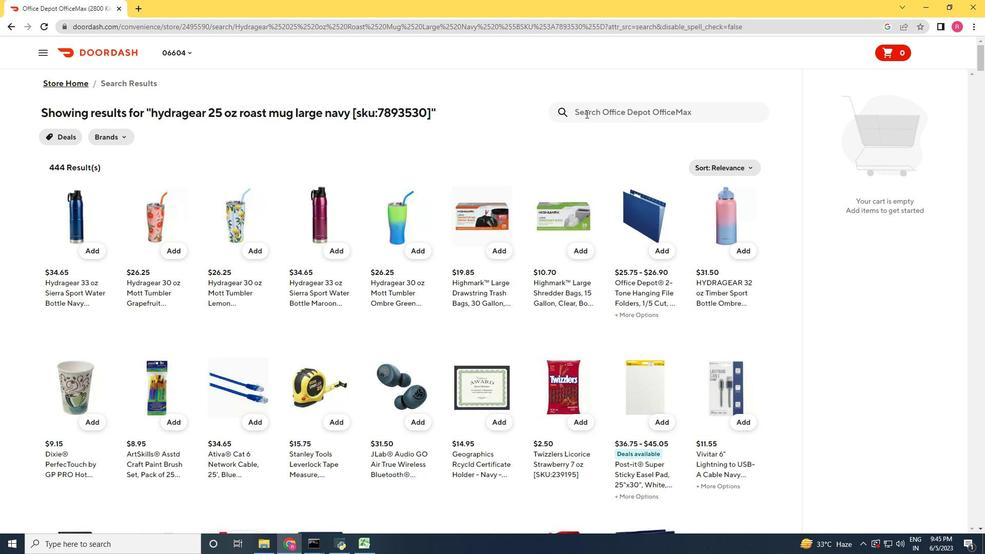 
Action: Mouse pressed left at (588, 112)
Screenshot: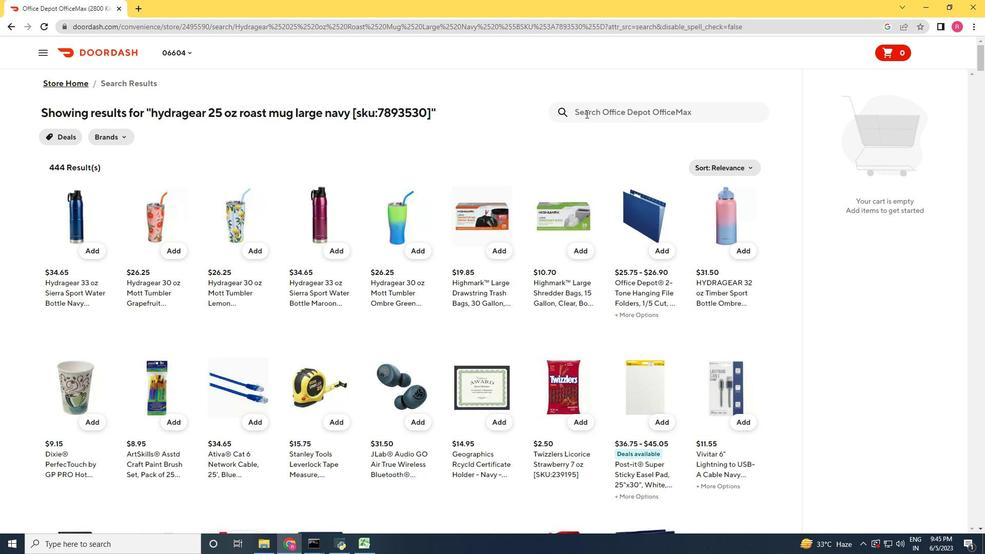 
Action: Mouse moved to (465, 190)
Screenshot: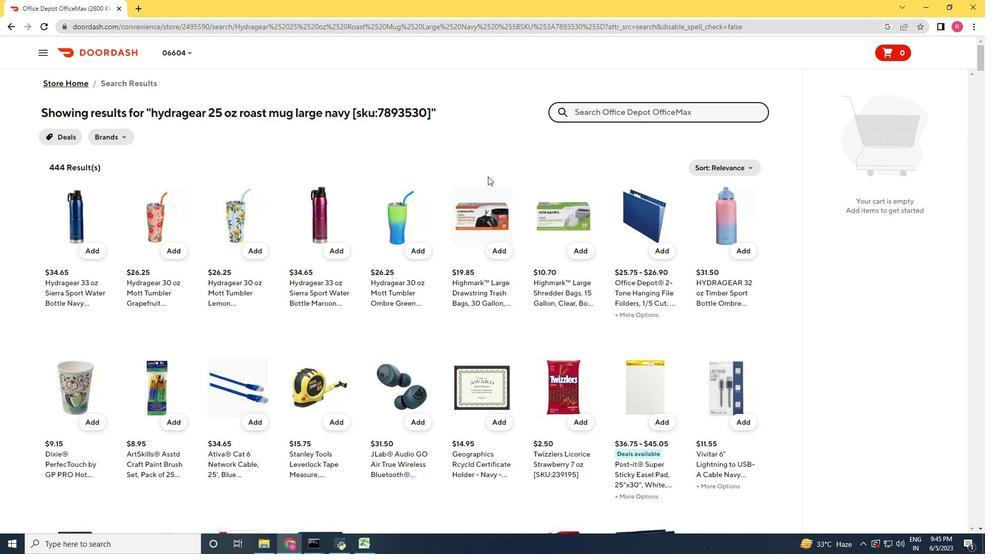 
Action: Key pressed <Key.shift_r><<Key.backspace><Key.shift_r>Mu<Key.backspace>anna<Key.space>22<Key.space>oz<Key.space><Key.shift_r><Key.shift_r><Key.shift_r>Navigator<Key.space><Key.shift_r>Water<Key.space><Key.shift_r>Bottle<Key.space><Key.shift_r>Marble<Key.space><Key.shift_r>Pink<Key.space>[<Key.shift_r><Key.shift_r>S<Key.shift_r>K<Key.shift_r><Key.shift_r><Key.shift_r><Key.shift_r><Key.shift_r><Key.shift_r><Key.shift_r><Key.shift_r>U;<Key.backspace><Key.shift_r>:9300561]<Key.enter>
Screenshot: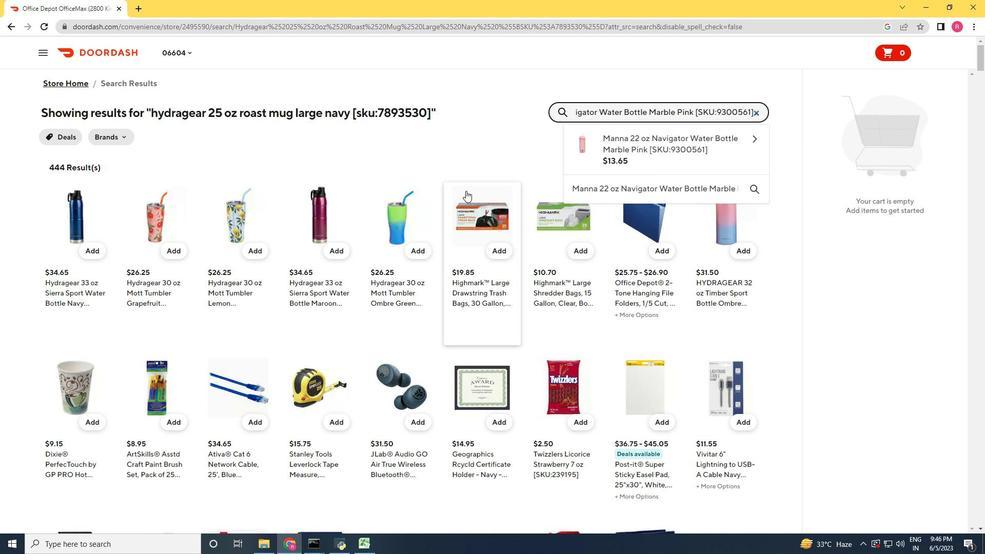 
Action: Mouse moved to (83, 272)
Screenshot: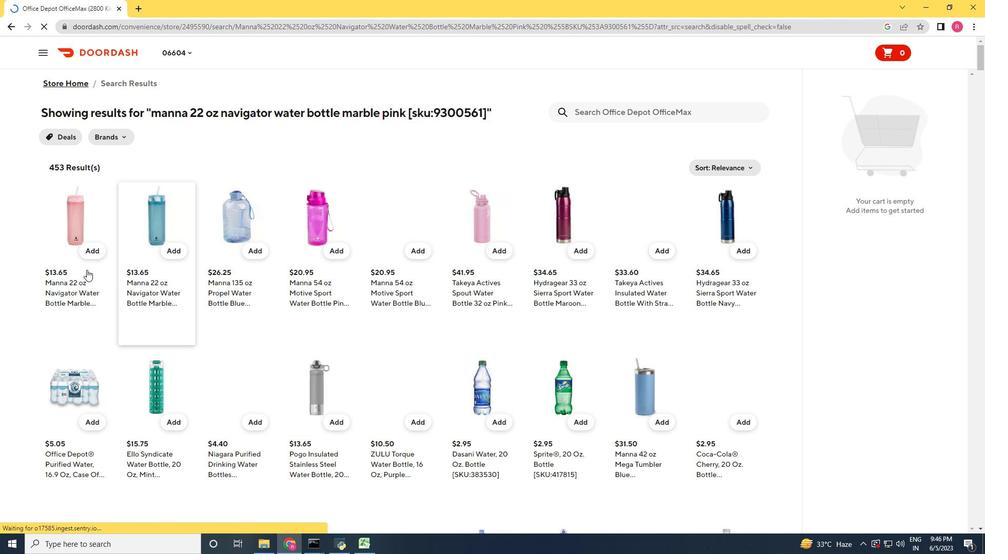 
Action: Mouse pressed left at (83, 272)
Screenshot: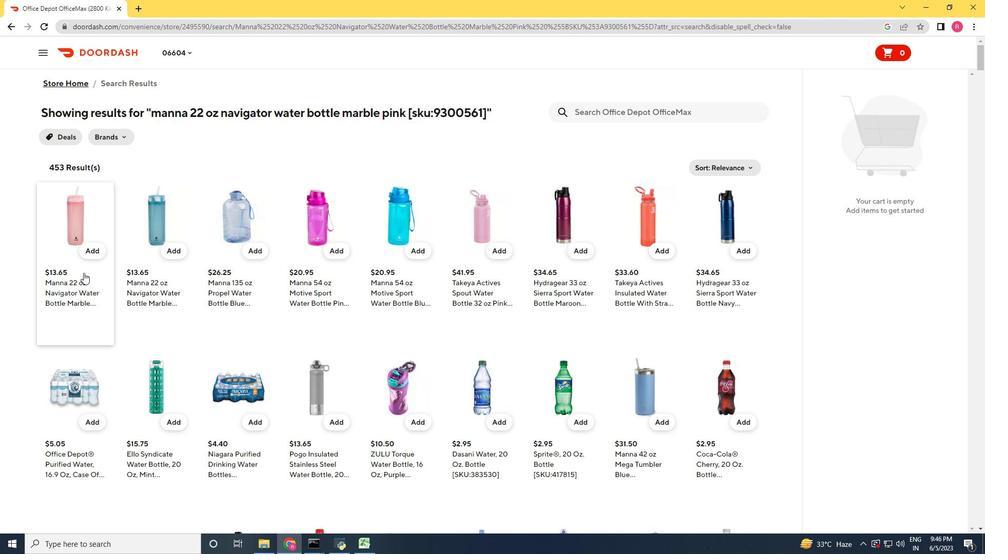 
Action: Mouse moved to (672, 502)
Screenshot: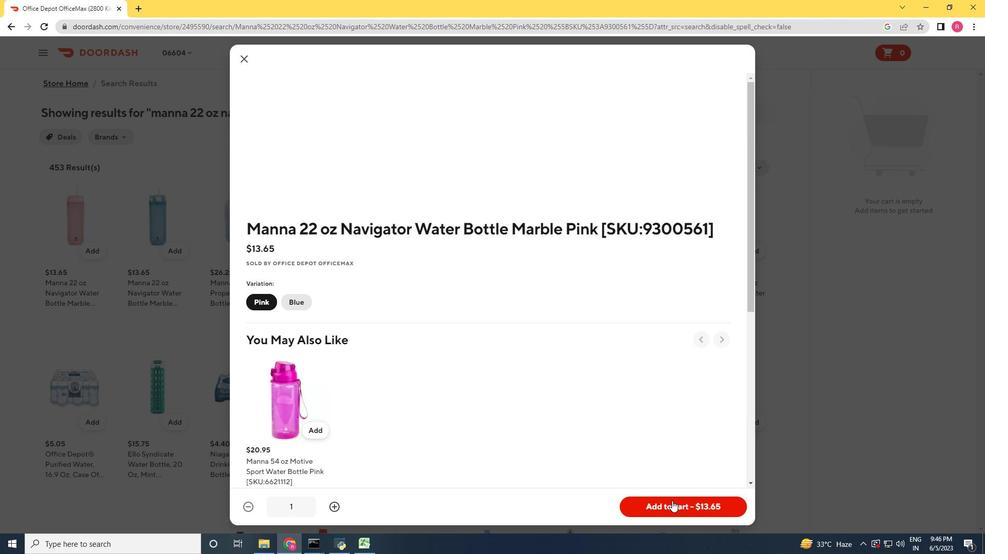 
Action: Mouse pressed left at (672, 502)
Screenshot: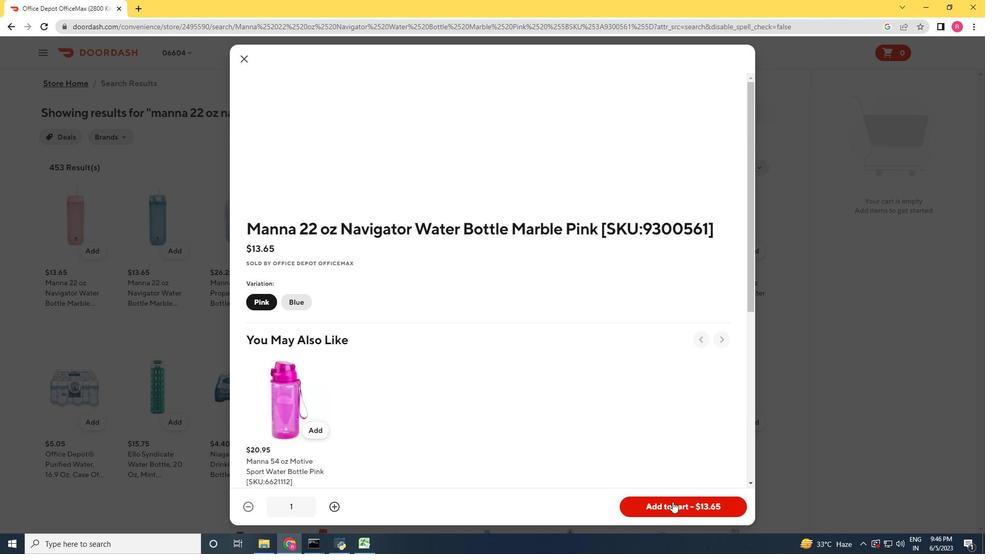 
Action: Mouse moved to (628, 107)
Screenshot: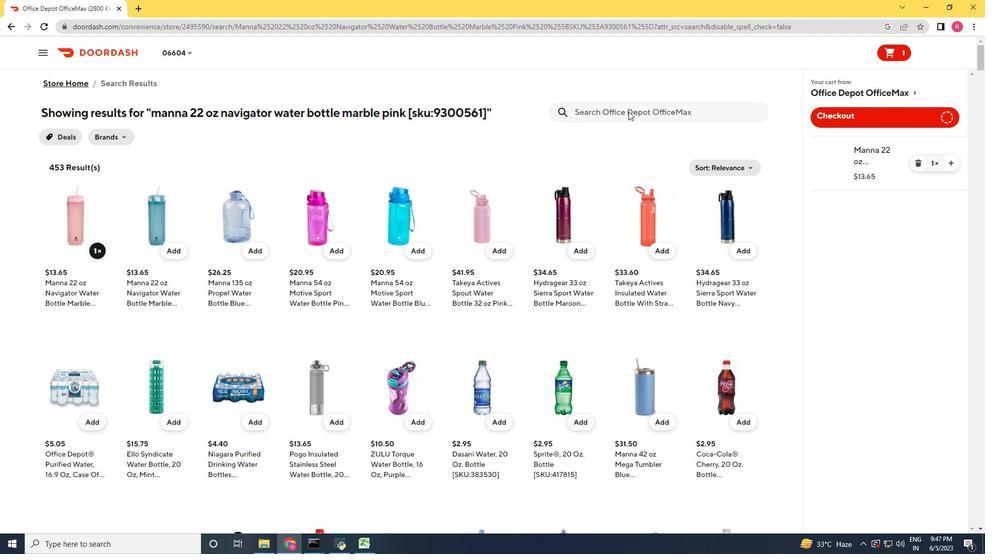 
Action: Mouse pressed left at (628, 107)
Screenshot: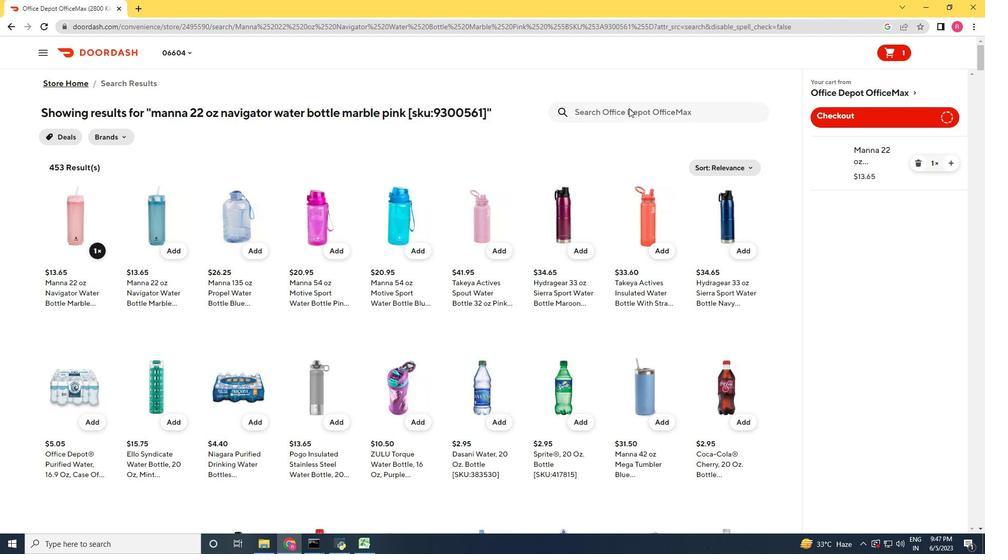 
Action: Mouse moved to (591, 107)
Screenshot: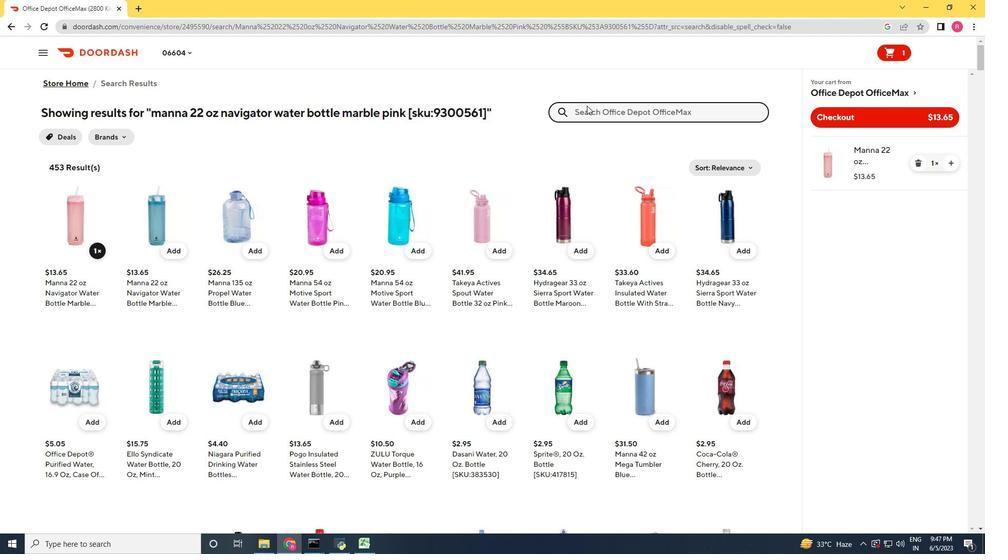 
Action: Mouse pressed left at (591, 107)
Screenshot: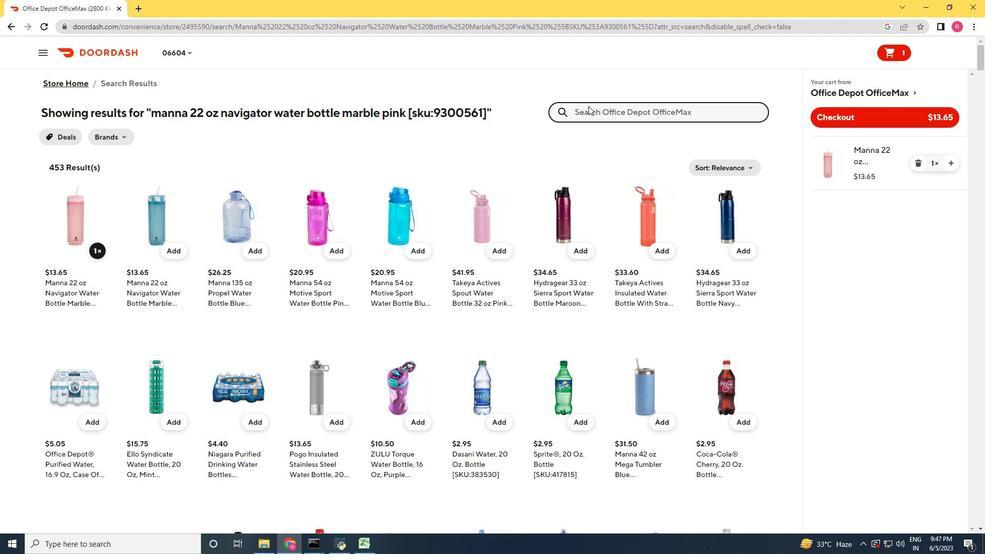 
Action: Mouse moved to (572, 120)
Screenshot: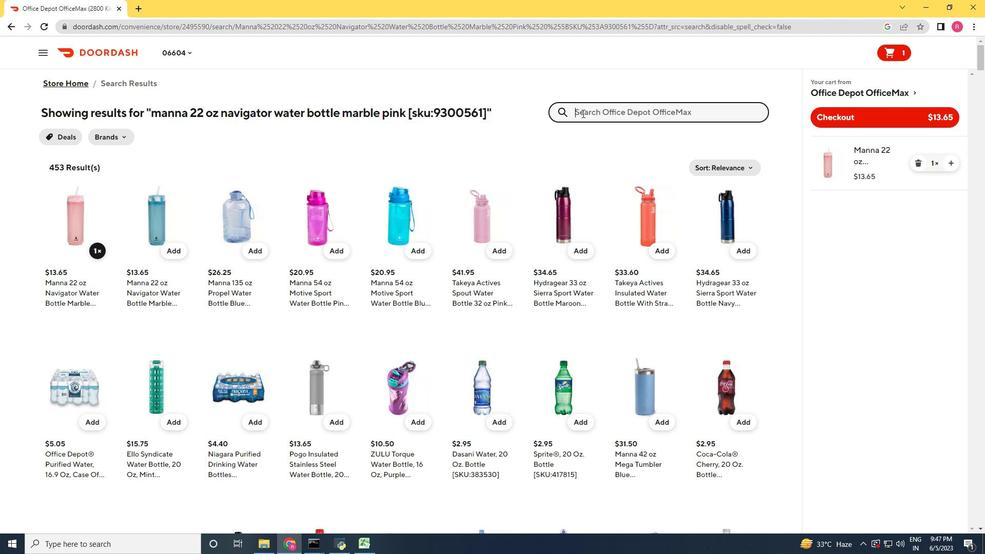 
Action: Key pressed <Key.shift_r>Skullcandy<Key.space><Key.shift_r>True<Key.space><Key.shift_r>Wireless<Key.space><Key.shift_r>Earbuds<Key.space><Key.shift_r>Light<Key.space><Key.shift_r><Key.shift_r><Key.shift_r>Grey<Key.space>and<Key.space><Key.shift_r><Key.shift_r><Key.shift_r>Blue<Key.space><Key.shift_r>[<Key.shift_r>S<Key.shift_r>K<Key.shift_r>U<Key.shift_r>:7685499<Key.shift_r>]<Key.enter>
Screenshot: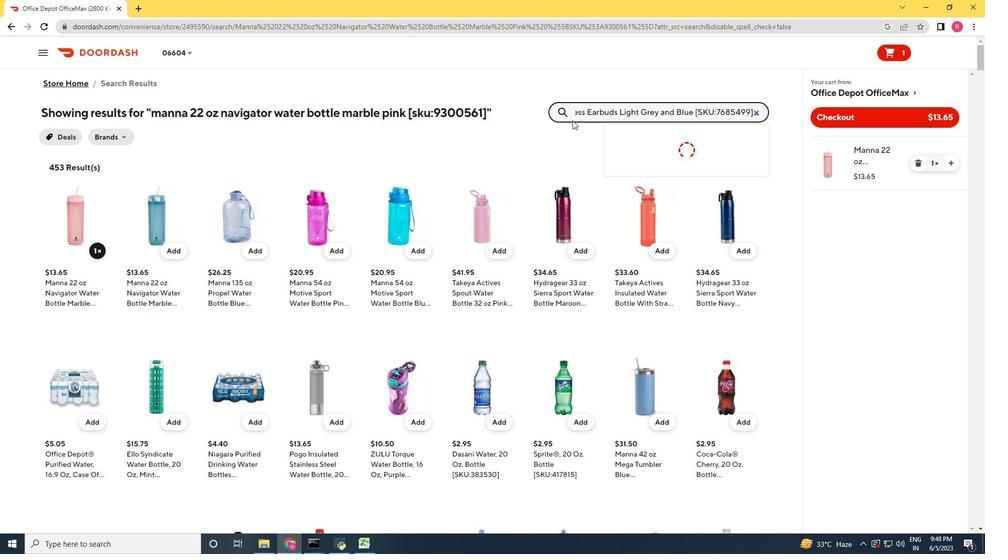 
Action: Mouse moved to (108, 293)
Screenshot: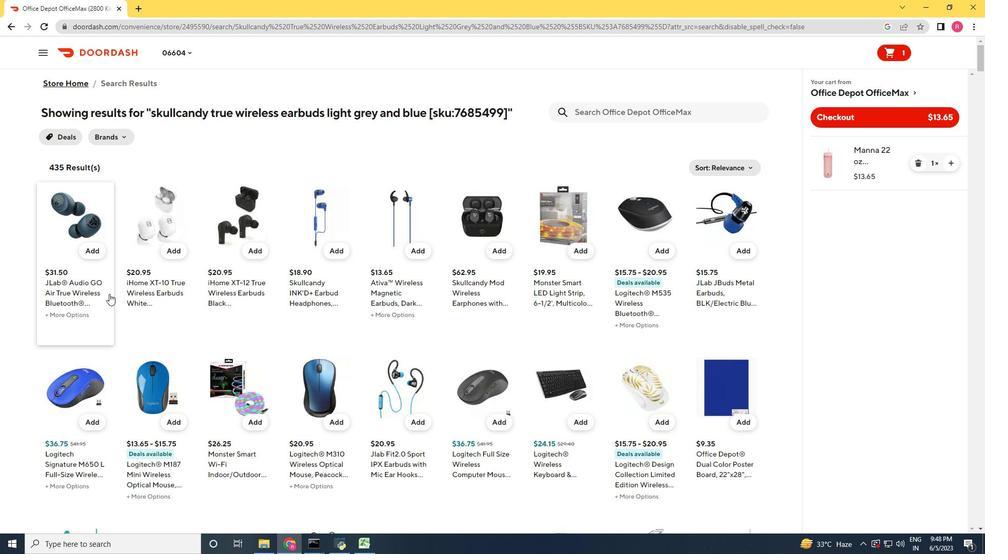 
Action: Mouse pressed left at (108, 293)
Screenshot: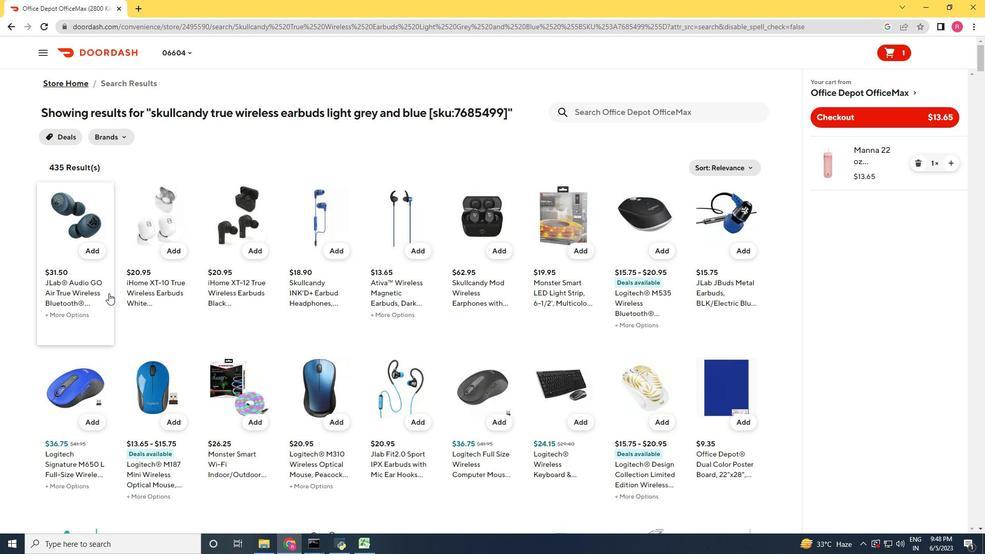 
Action: Mouse moved to (245, 60)
Screenshot: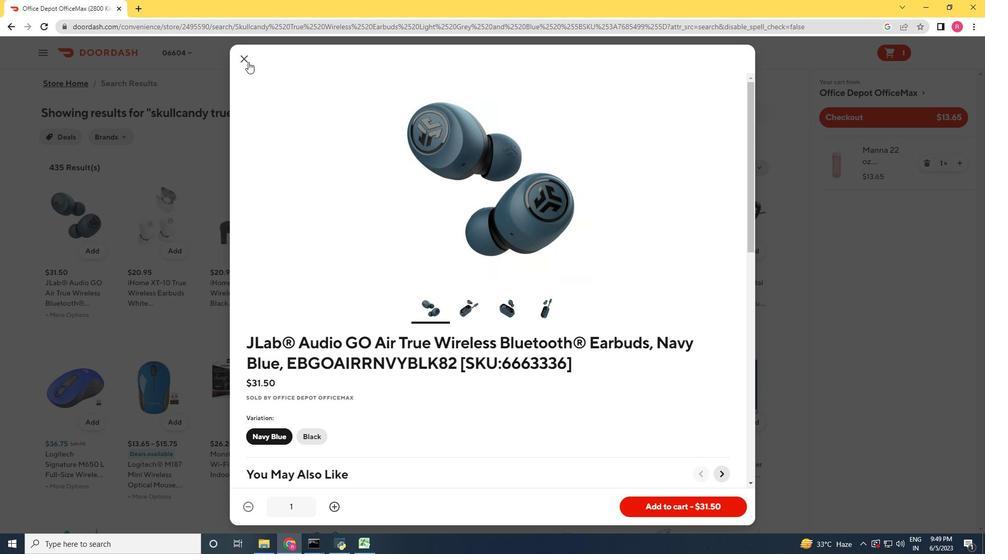 
Action: Mouse pressed left at (245, 60)
Screenshot: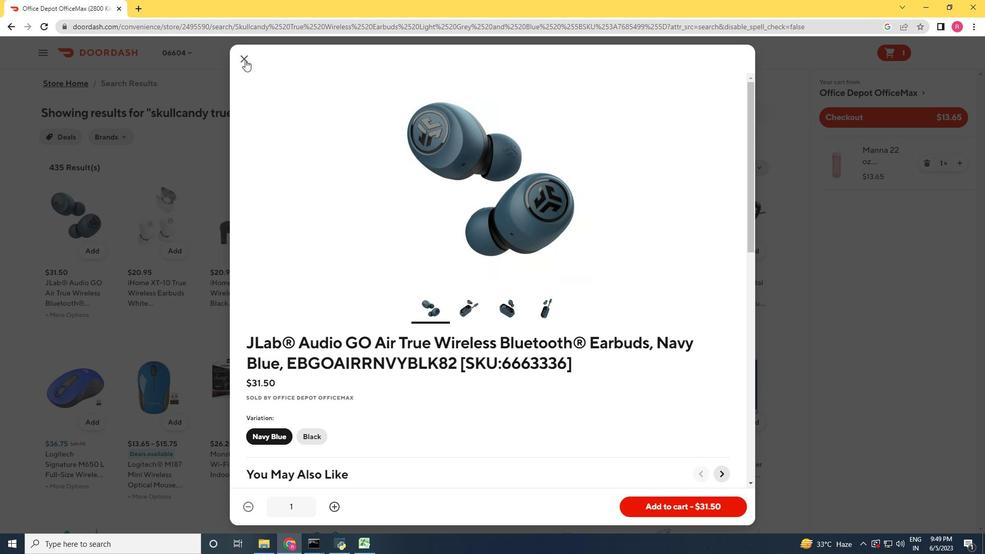 
Action: Mouse moved to (595, 109)
Screenshot: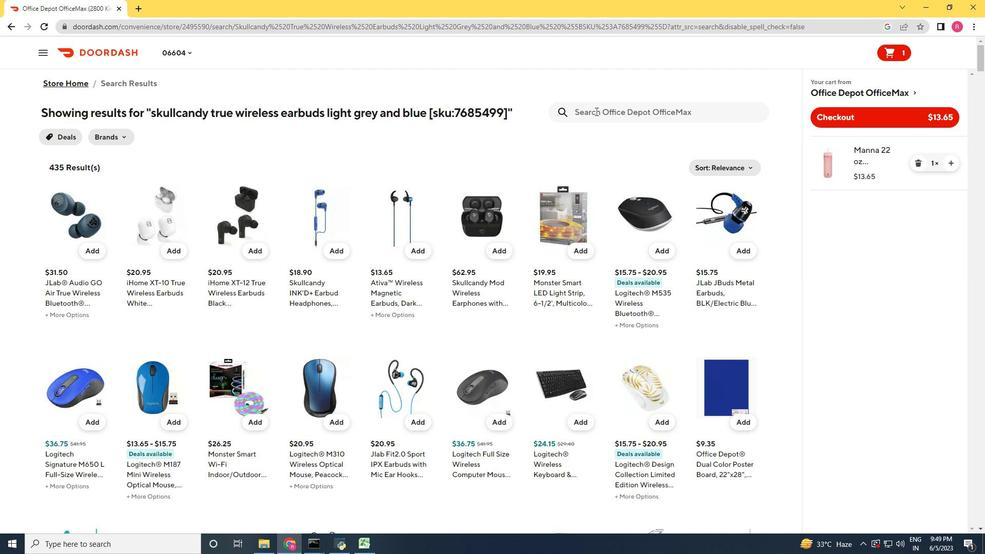 
Action: Mouse pressed left at (595, 109)
Screenshot: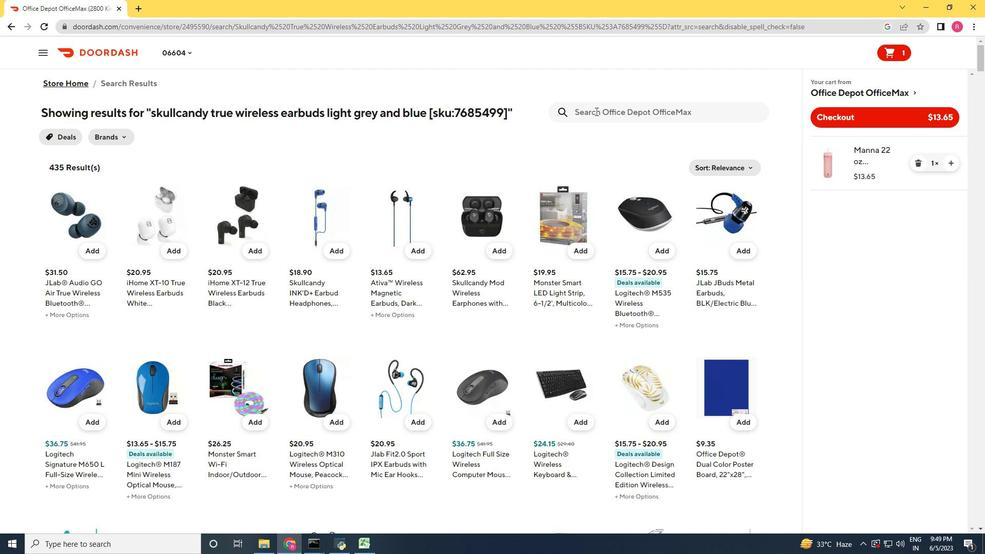 
Action: Mouse moved to (530, 153)
Screenshot: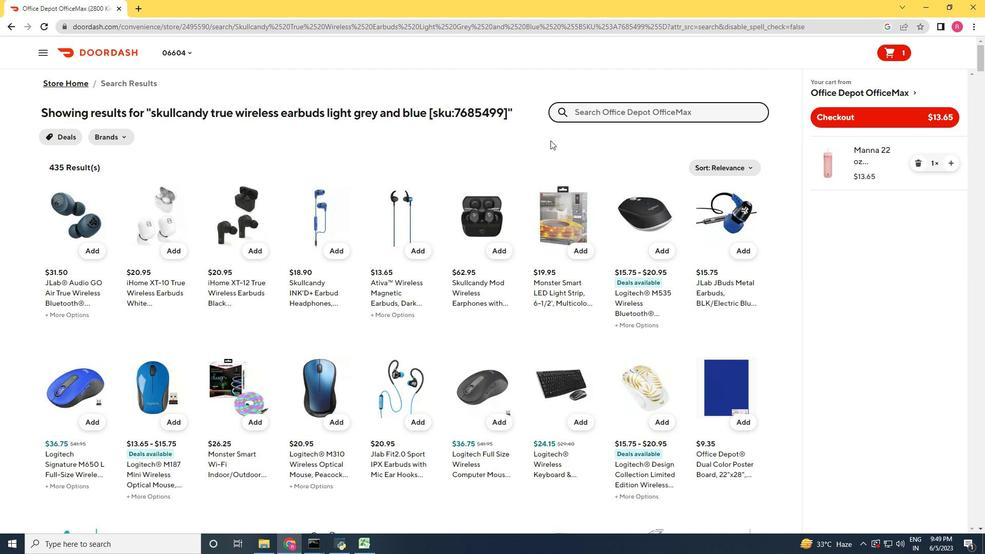 
Action: Key pressed <Key.shift_r><Key.shift_r><Key.shift_r><Key.shift_r><Key.shift_r><Key.shift_r><Key.shift_r><Key.shift_r><Key.shift_r><Key.shift_r>J<Key.shift_r><Key.shift_r><Key.shift_r><Key.shift_r><Key.shift_r><Key.shift_r><Key.shift_r><Key.shift_r><Key.shift_r><Key.shift_r><Key.shift_r><Key.shift_r><Key.shift_r><Key.shift_r><Key.shift_r><Key.shift_r><Key.shift_r><Key.shift_r>LAb<Key.space><Key.shift_r>Audio<Key.space><Key.shift_r>Studia<Key.backspace>o<Key.space><Key.shift_r><Key.shift_r><Key.shift_r>On-<Key.shift_r>Ear<Key.space><Key.shift_r><Key.shift_r>Headphones,<Key.space><Key.shift_r><Key.shift_r><Key.shift_r><Key.shift_r>B<Key.shift_r>L<Key.shift_r>K,<Key.space><Key.shift_r><Key.shift_r><Key.shift_r><Key.shift_r><Key.shift_r><Key.shift_r><Key.shift_r><Key.shift_r><Key.shift_r><Key.shift_r><Key.shift_r><Key.shift_r><Key.shift_r>H<Key.shift_r>A<Key.shift_r>S<Key.shift_r>T<Key.shift_r>U<Key.shift_r>D<Key.shift_r><Key.shift_r><Key.shift_r>I<Key.shift_r>O<Key.shift_r>R<Key.shift_r>B<Key.shift_r>L<Key.shift_r>K4[<Key.shift_r>S<Key.shift_r><Key.shift_r><Key.shift_r><Key.shift_r><Key.shift_r><Key.shift_r><Key.shift_r><Key.shift_r><Key.shift_r><Key.shift_r><Key.shift_r><Key.shift_r>K<Key.shift_r>U;9306951]<Key.enter>
Screenshot: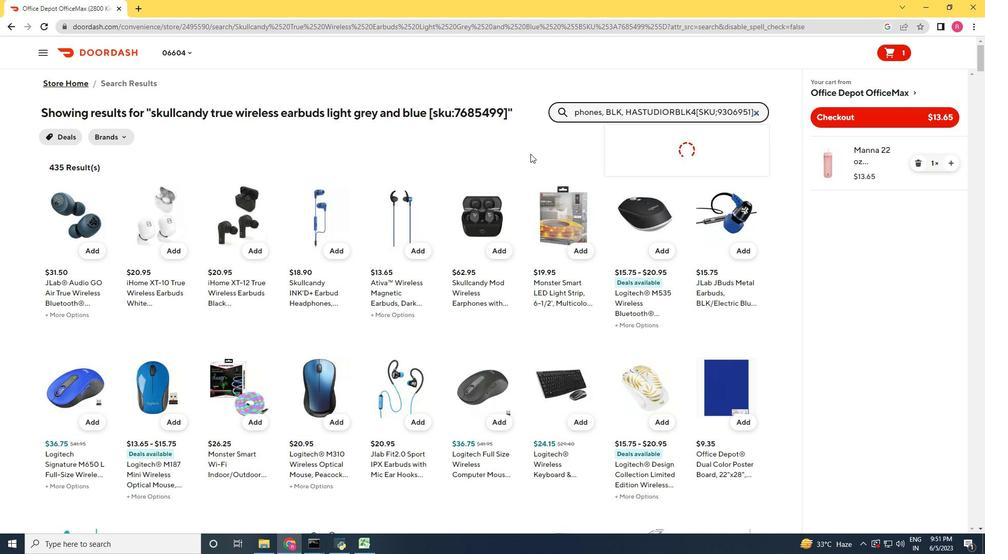 
Action: Mouse moved to (103, 302)
Screenshot: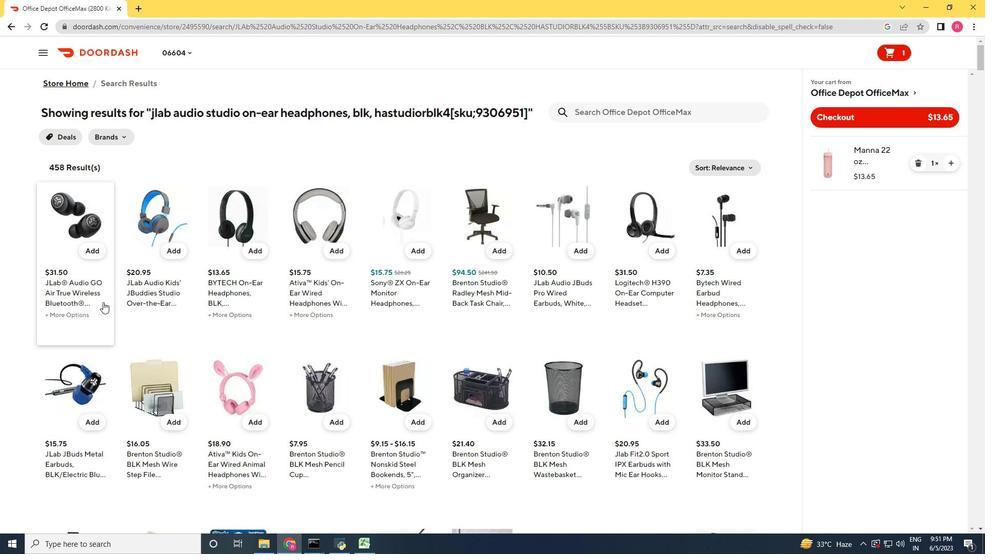 
Action: Mouse pressed left at (103, 302)
Screenshot: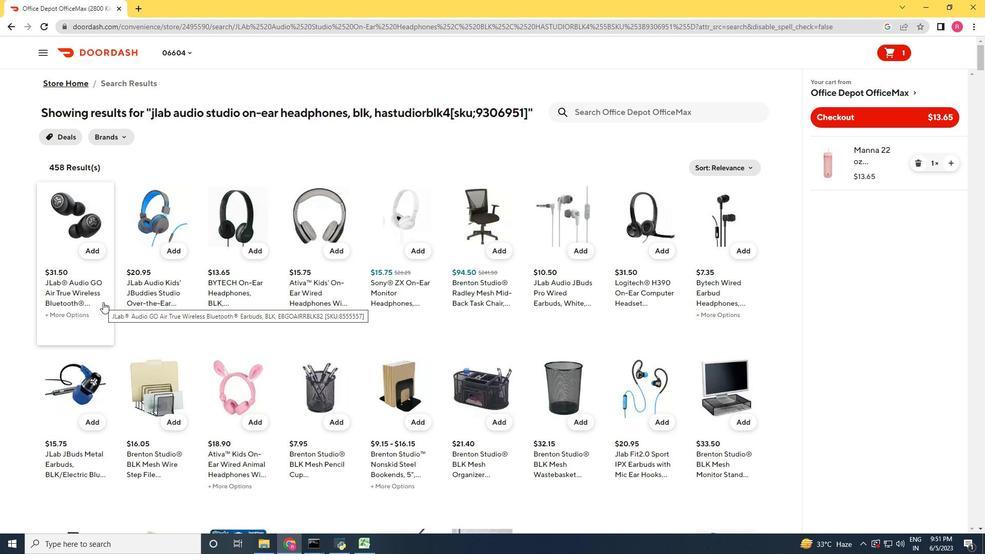 
Action: Mouse moved to (243, 60)
Screenshot: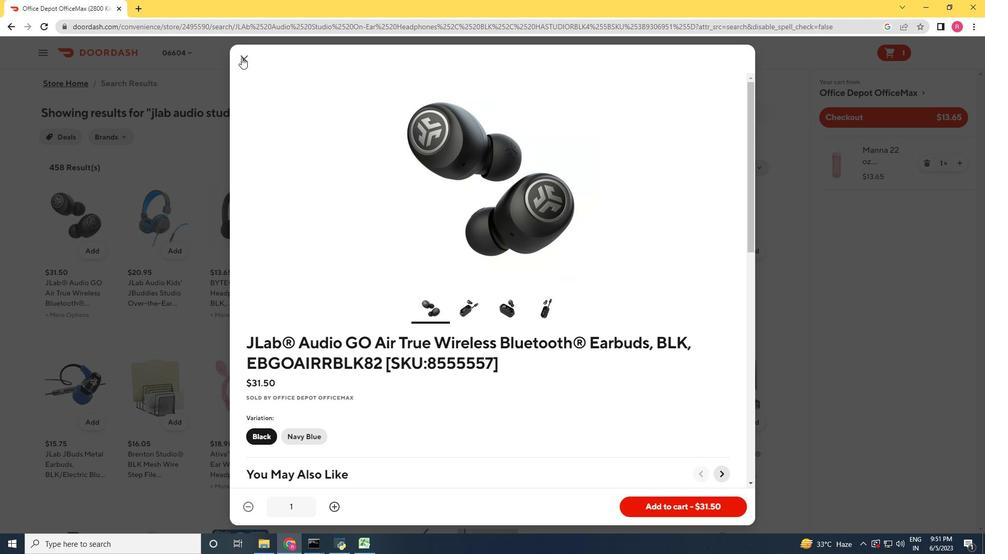 
Action: Mouse pressed left at (243, 60)
Screenshot: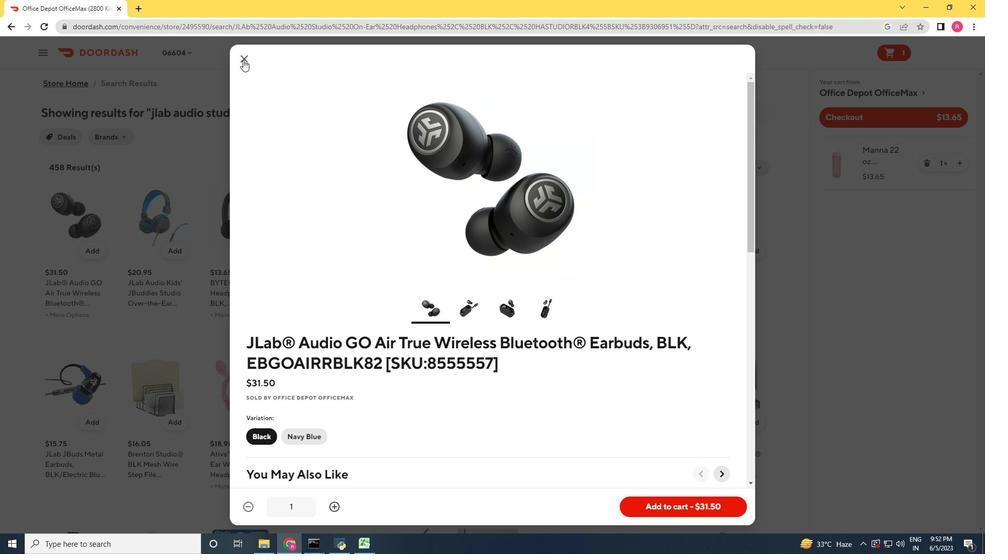 
Action: Mouse moved to (831, 114)
Screenshot: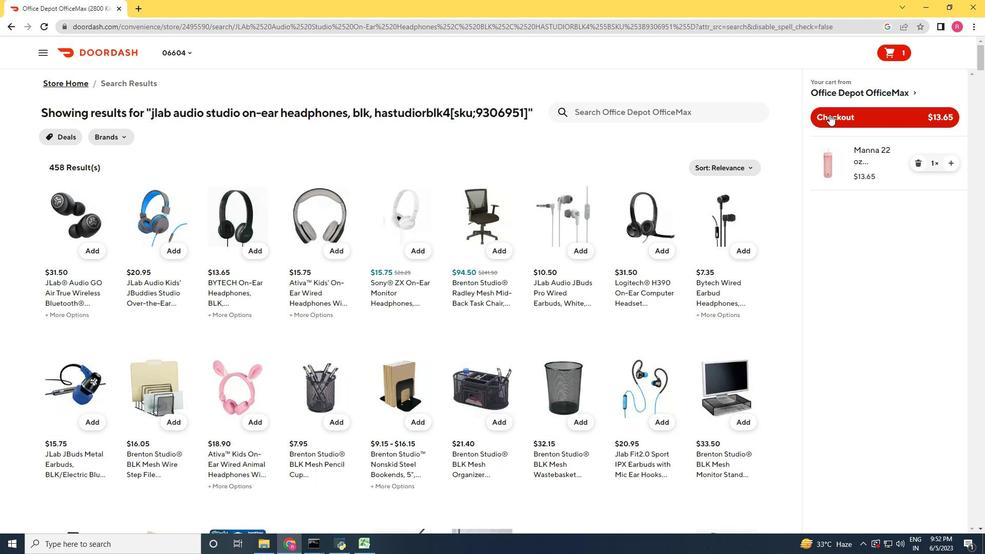 
Action: Mouse pressed left at (831, 114)
Screenshot: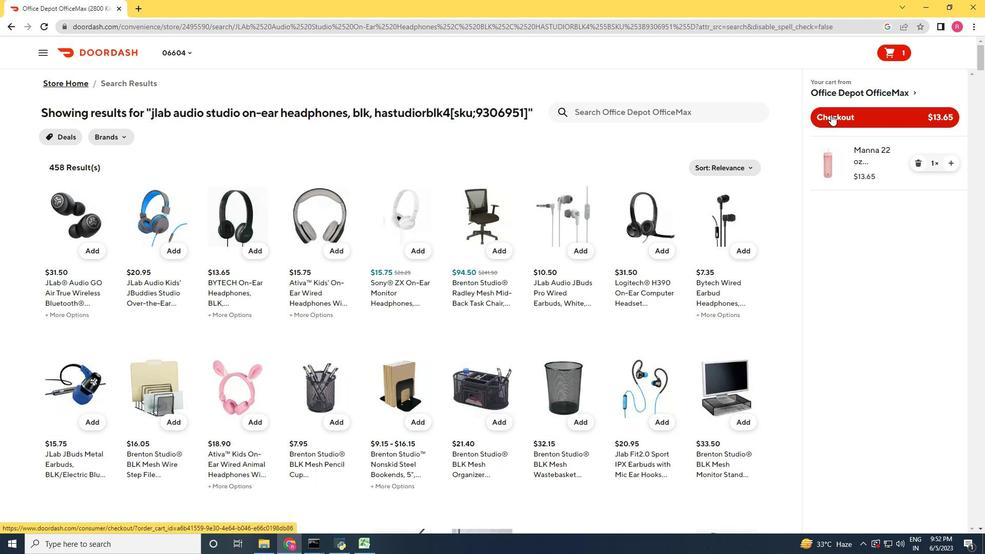 
Action: Mouse moved to (765, 130)
Screenshot: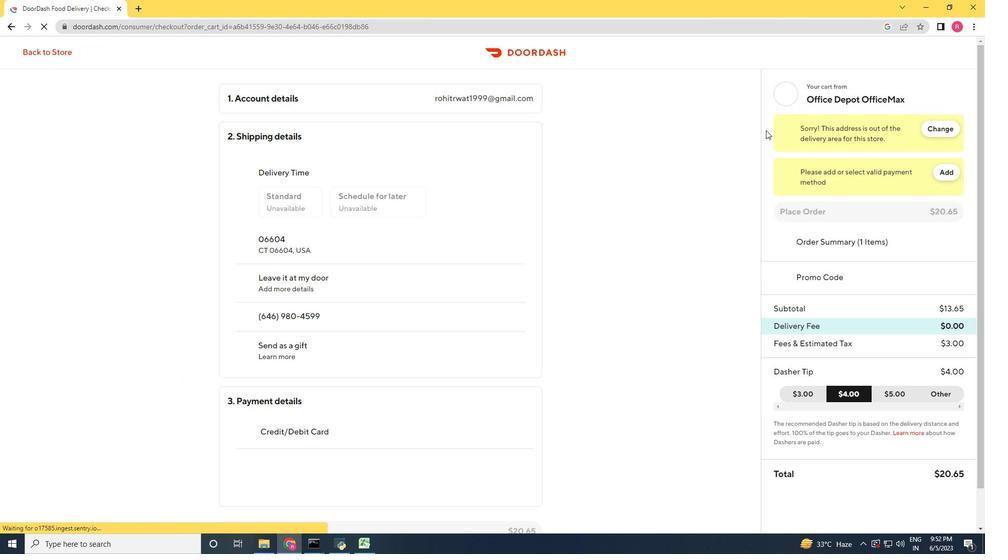 
